 Task: Assign Person0000000140 as Assignee of Child Issue ChildIssue0000000697 of Issue Issue0000000349 in Backlog  in Scrum Project Project0000000070 in Jira. Assign Person0000000140 as Assignee of Child Issue ChildIssue0000000698 of Issue Issue0000000349 in Backlog  in Scrum Project Project0000000070 in Jira. Assign Person0000000140 as Assignee of Child Issue ChildIssue0000000699 of Issue Issue0000000350 in Backlog  in Scrum Project Project0000000070 in Jira. Assign Person0000000140 as Assignee of Child Issue ChildIssue0000000700 of Issue Issue0000000350 in Backlog  in Scrum Project Project0000000070 in Jira. Assign Issue Issue0000000341 to Sprint Sprint0000000205 in Scrum Project Project0000000069 in Jira
Action: Mouse moved to (1161, 409)
Screenshot: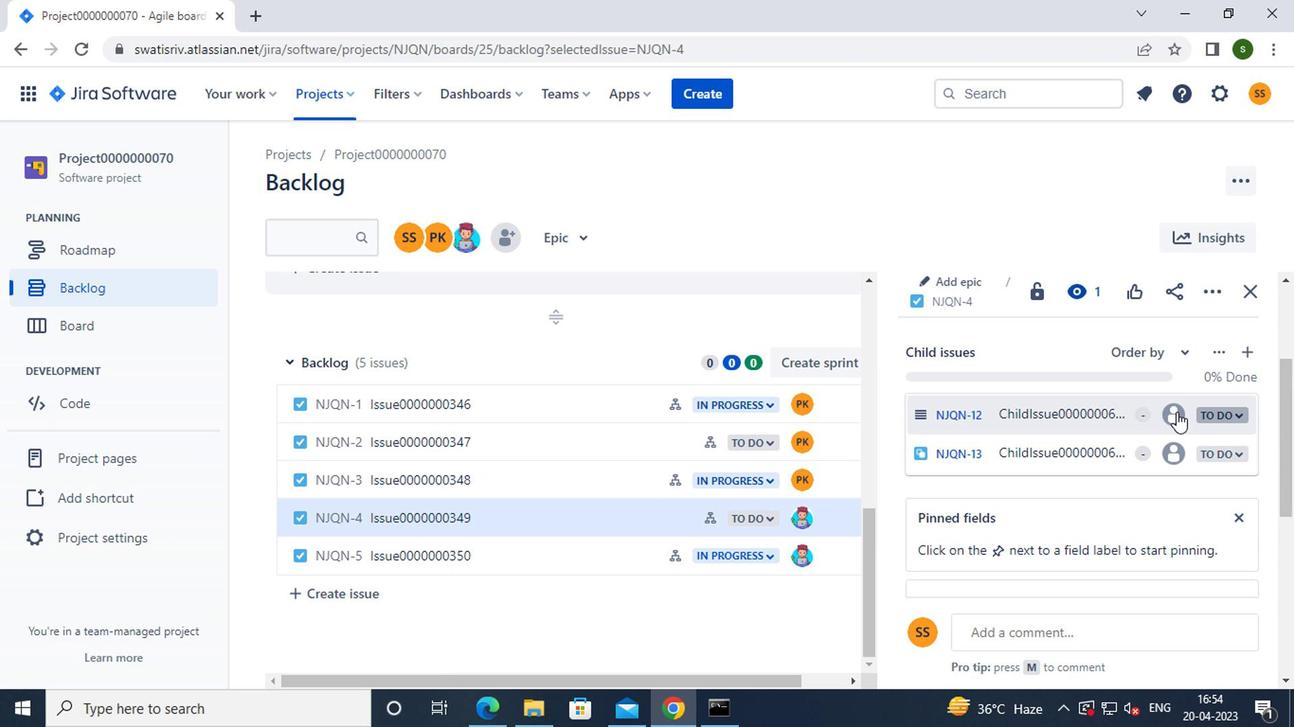 
Action: Mouse pressed left at (1161, 409)
Screenshot: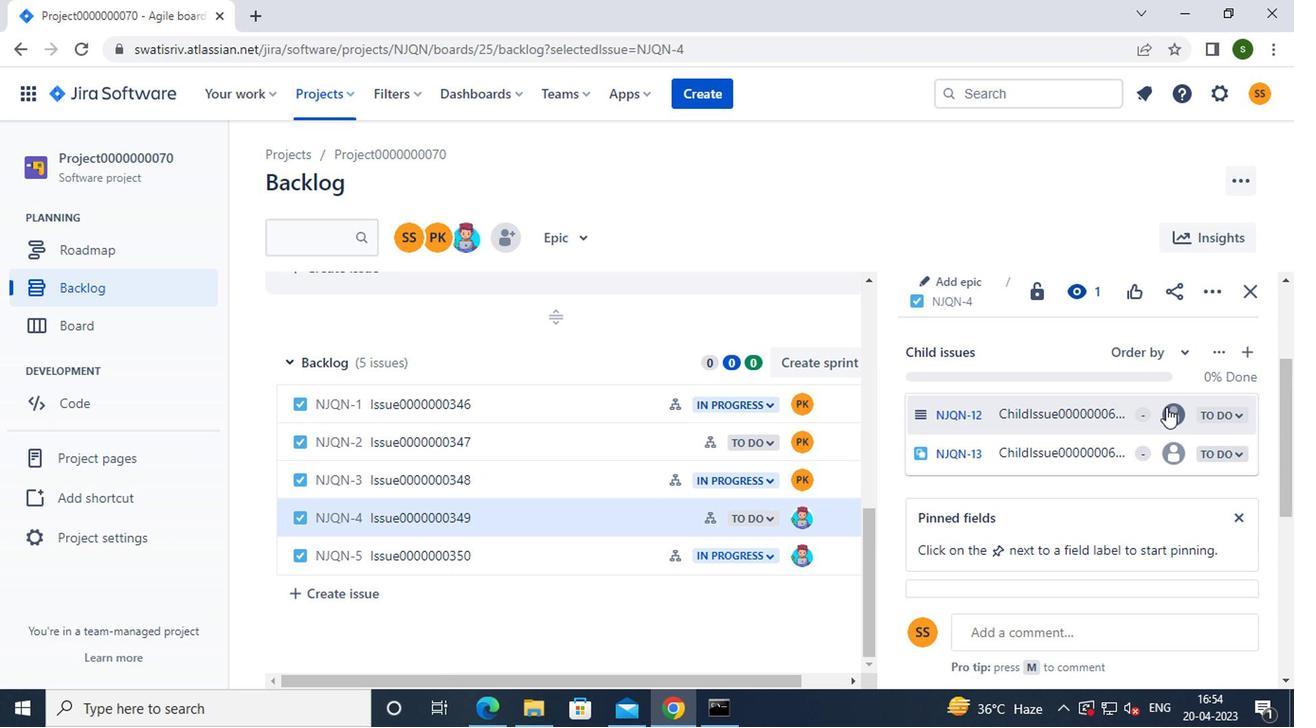 
Action: Mouse moved to (1105, 425)
Screenshot: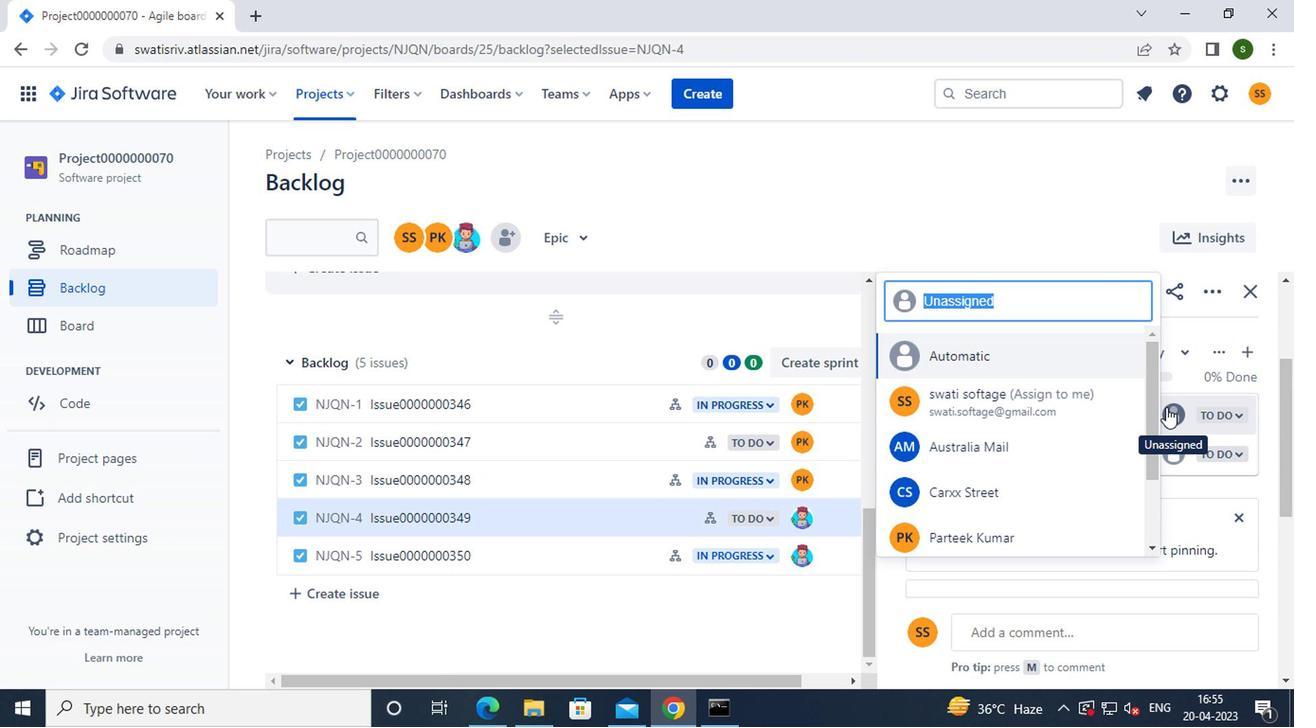 
Action: Mouse scrolled (1105, 425) with delta (0, 0)
Screenshot: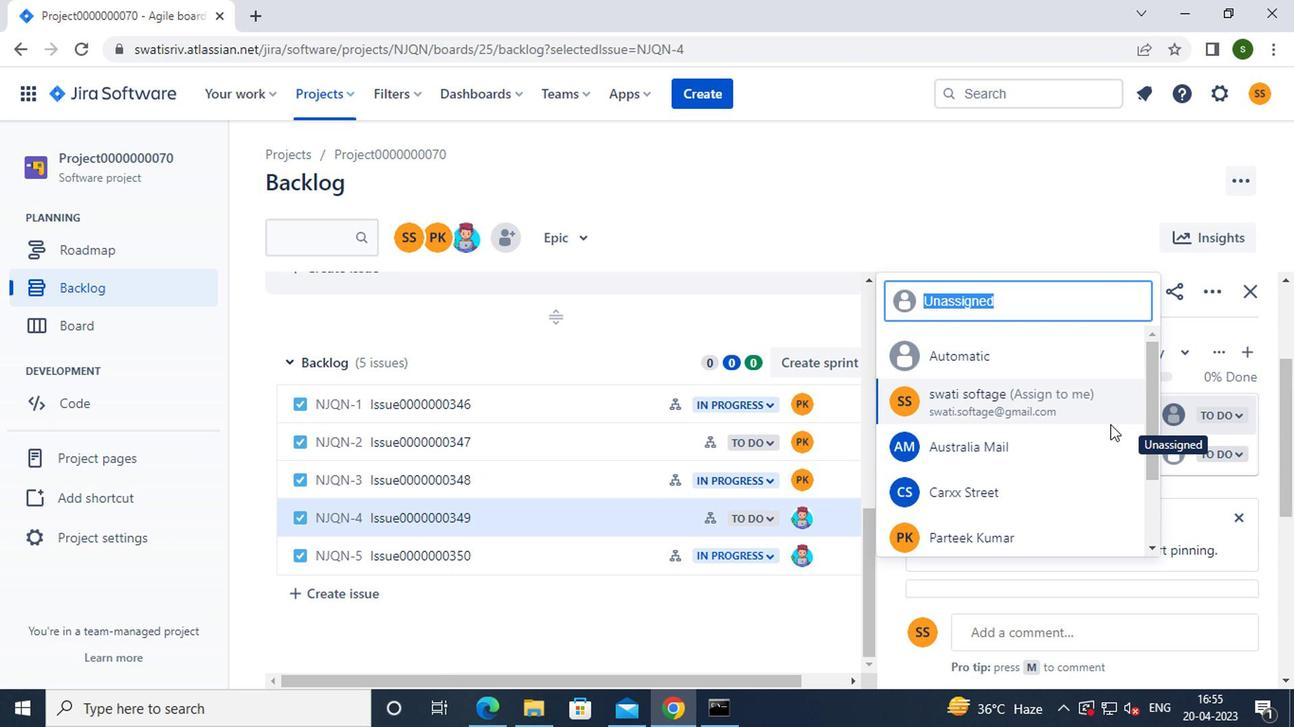 
Action: Mouse scrolled (1105, 425) with delta (0, 0)
Screenshot: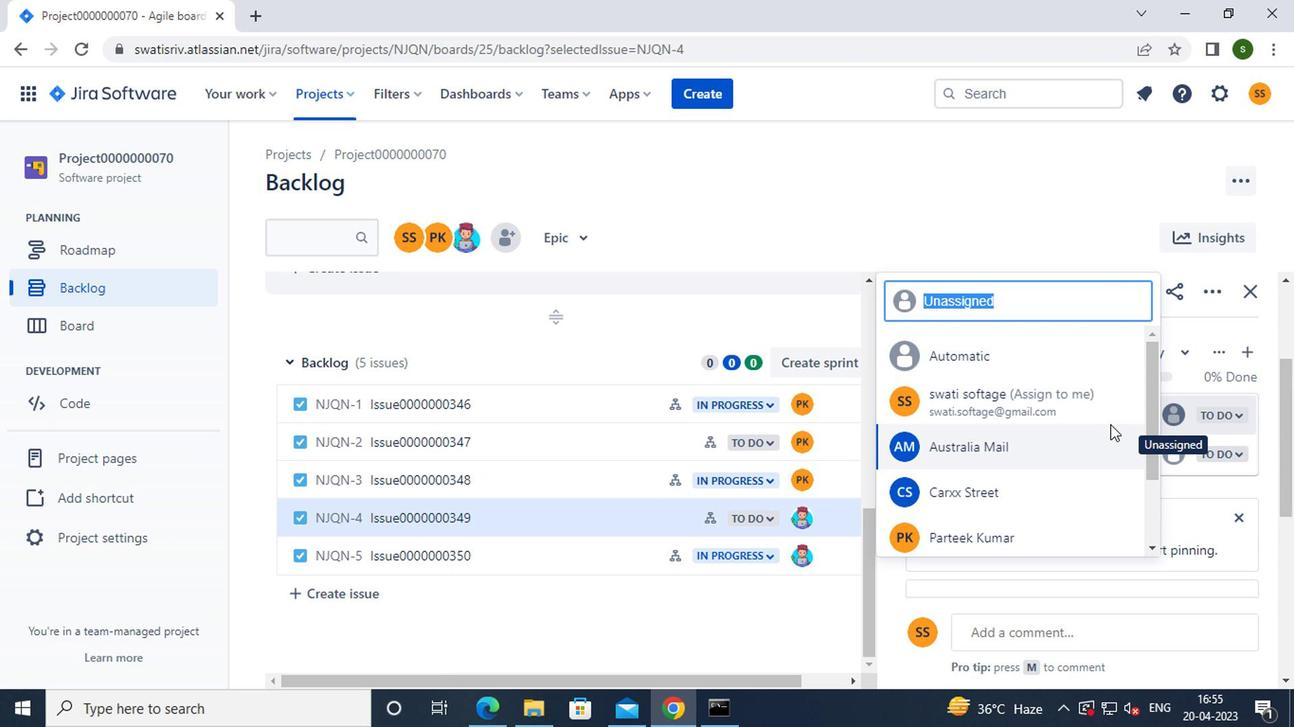 
Action: Mouse moved to (1027, 525)
Screenshot: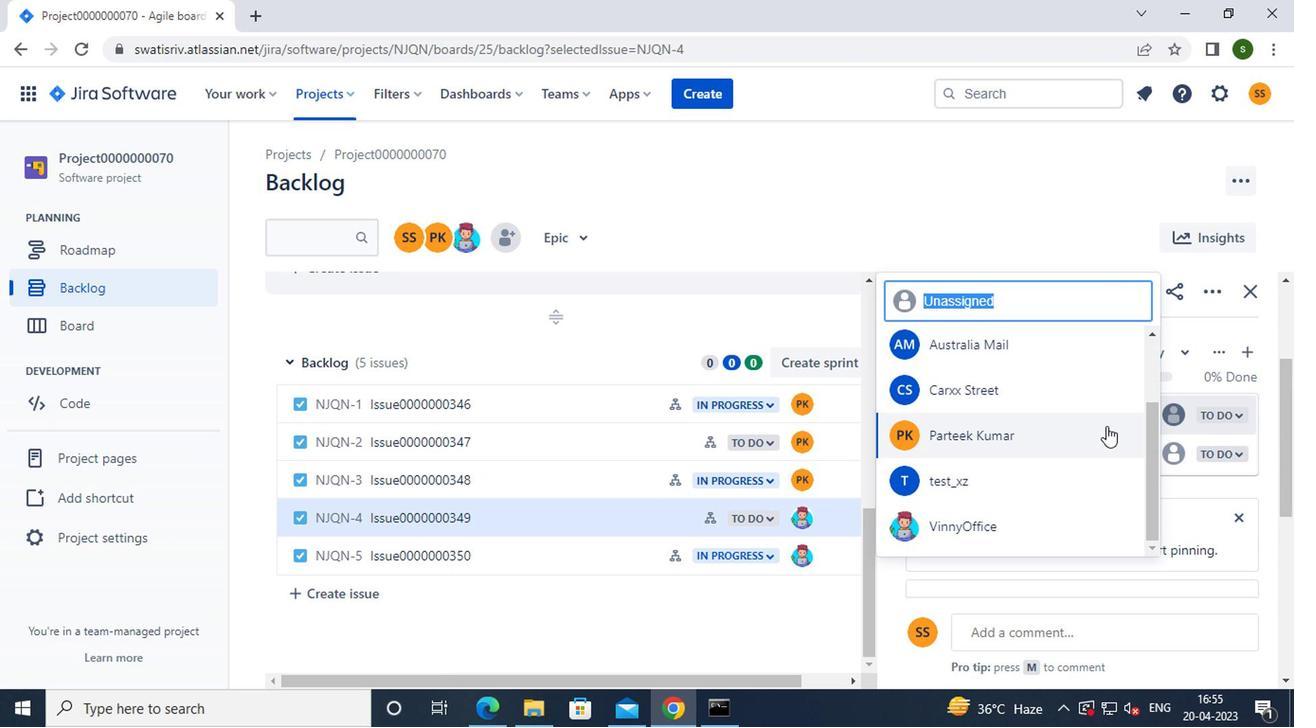 
Action: Mouse pressed left at (1027, 525)
Screenshot: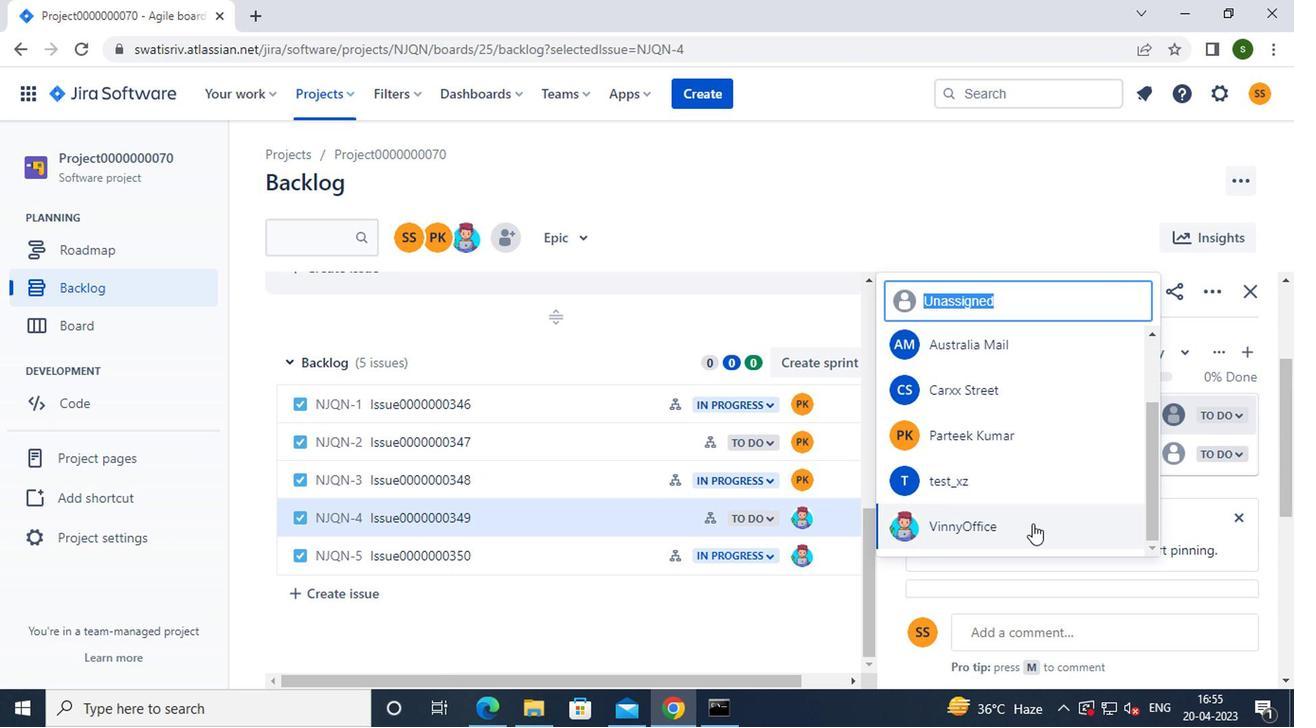 
Action: Mouse moved to (1170, 454)
Screenshot: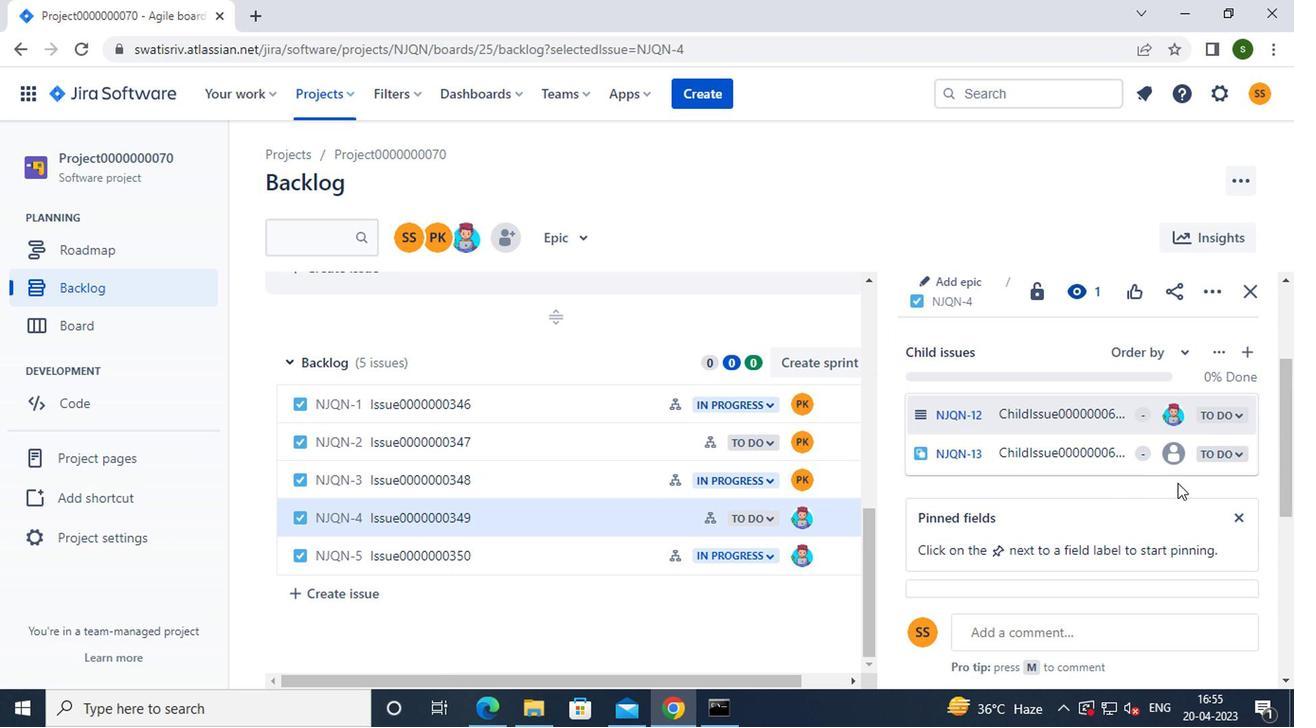 
Action: Mouse pressed left at (1170, 454)
Screenshot: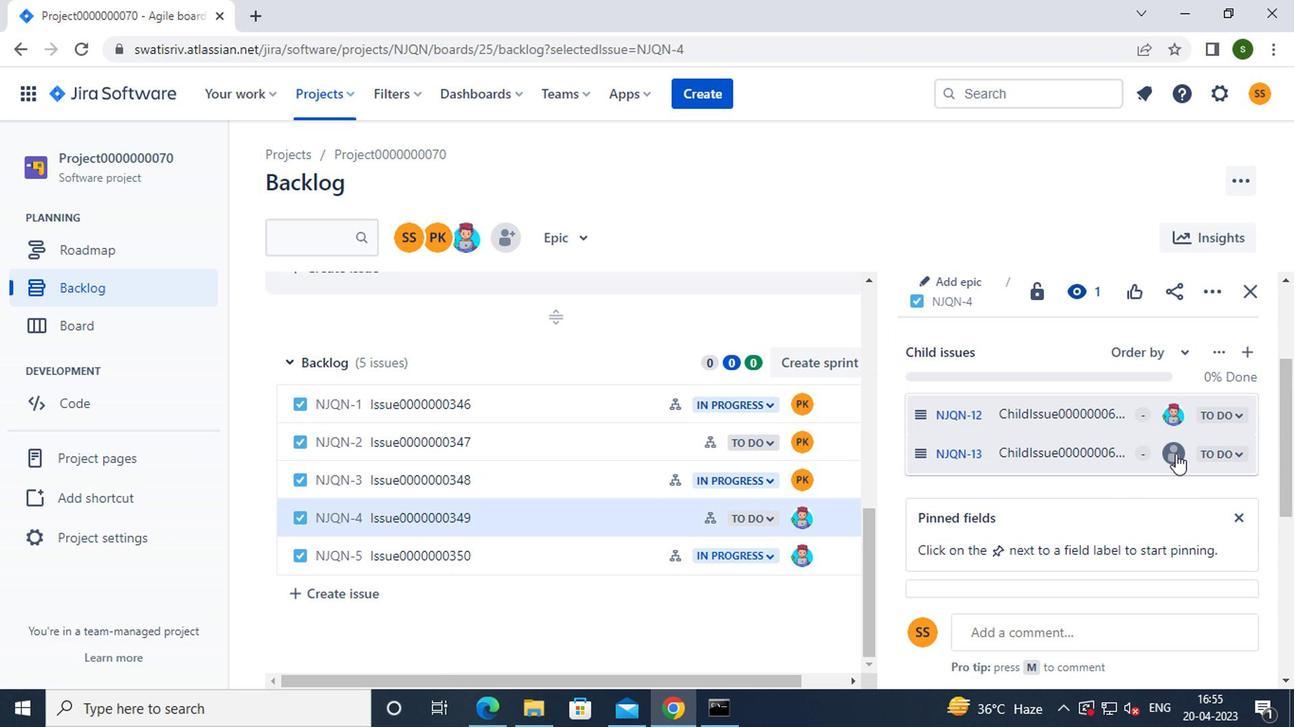 
Action: Mouse moved to (1105, 473)
Screenshot: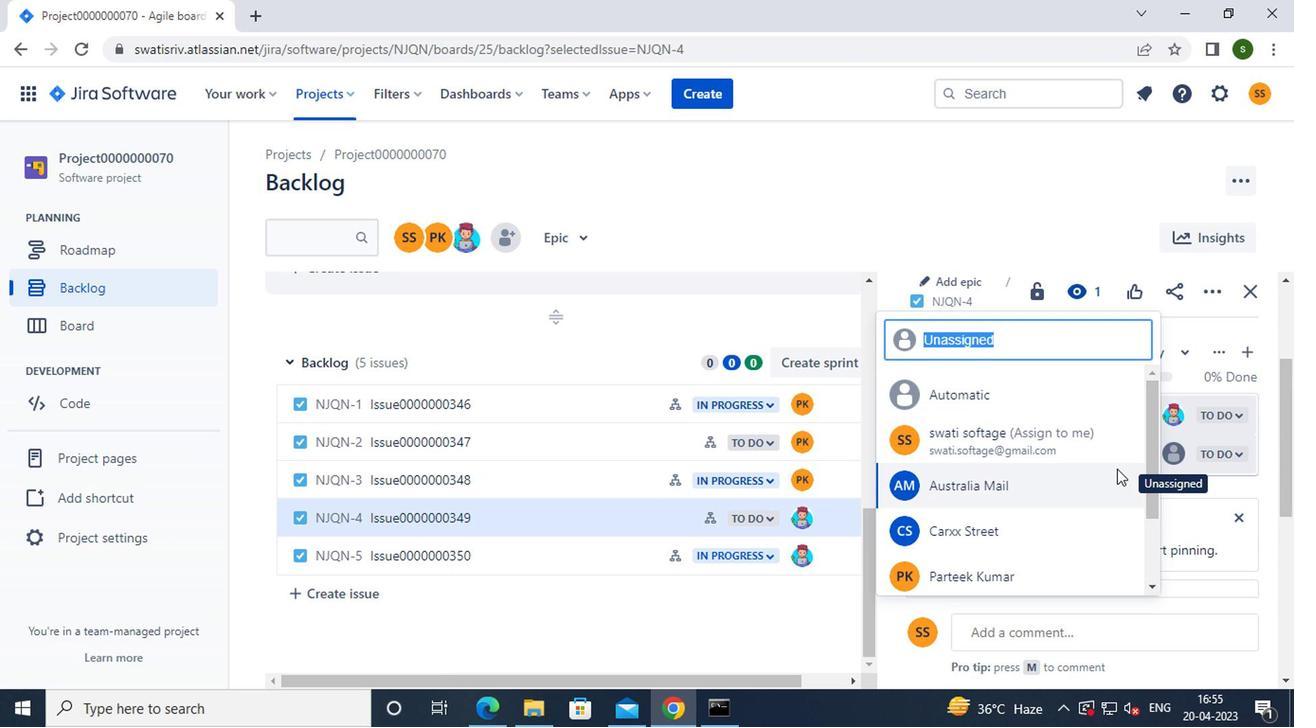 
Action: Mouse scrolled (1105, 472) with delta (0, 0)
Screenshot: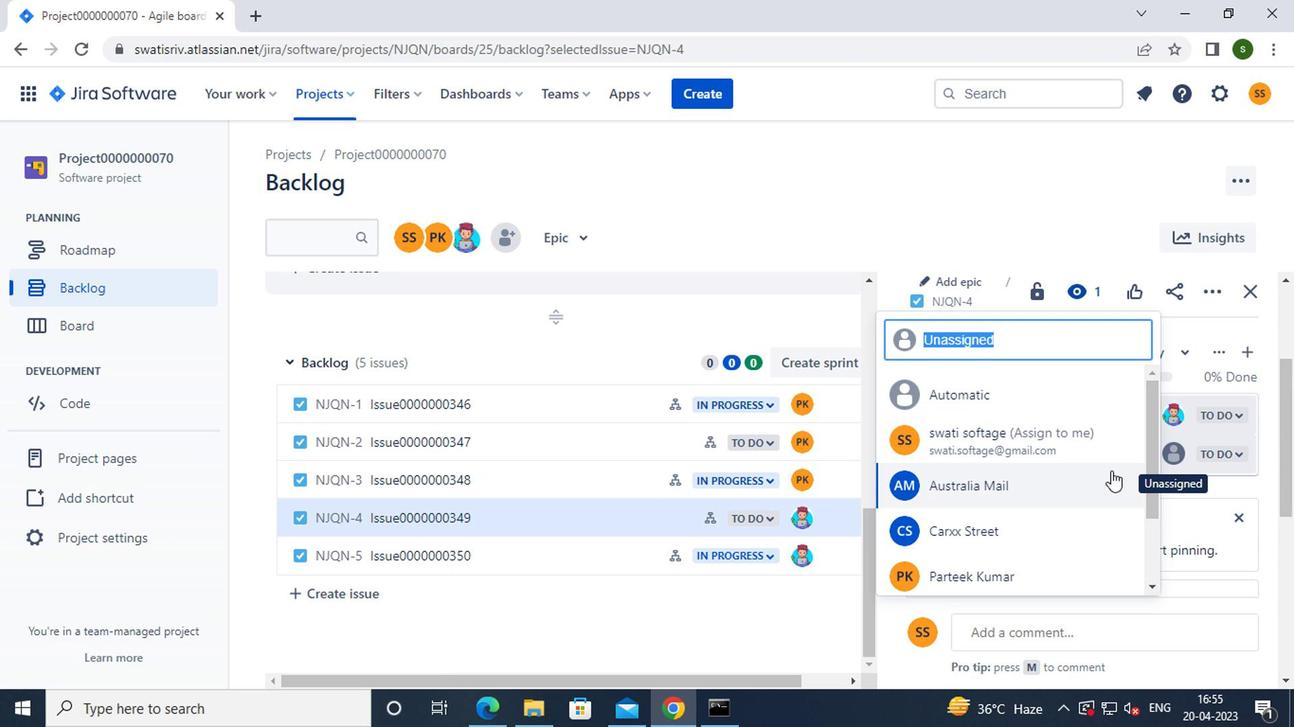 
Action: Mouse moved to (1105, 473)
Screenshot: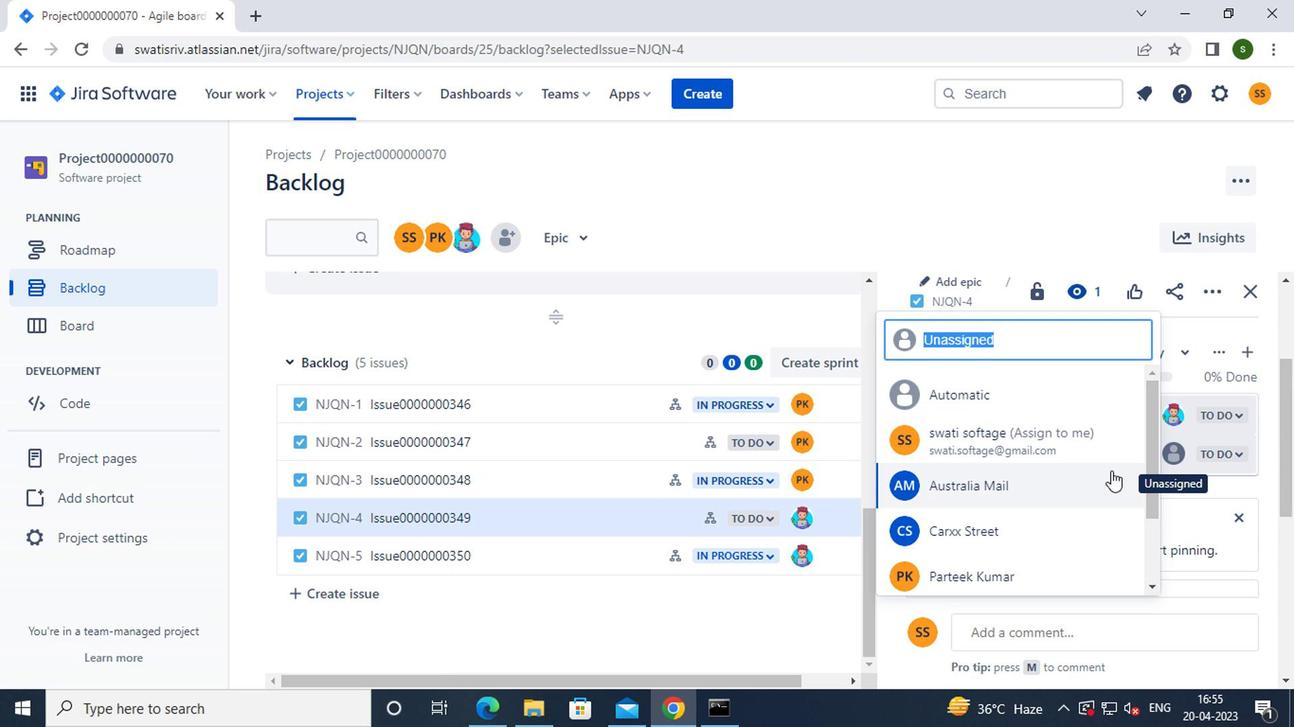 
Action: Mouse scrolled (1105, 473) with delta (0, 0)
Screenshot: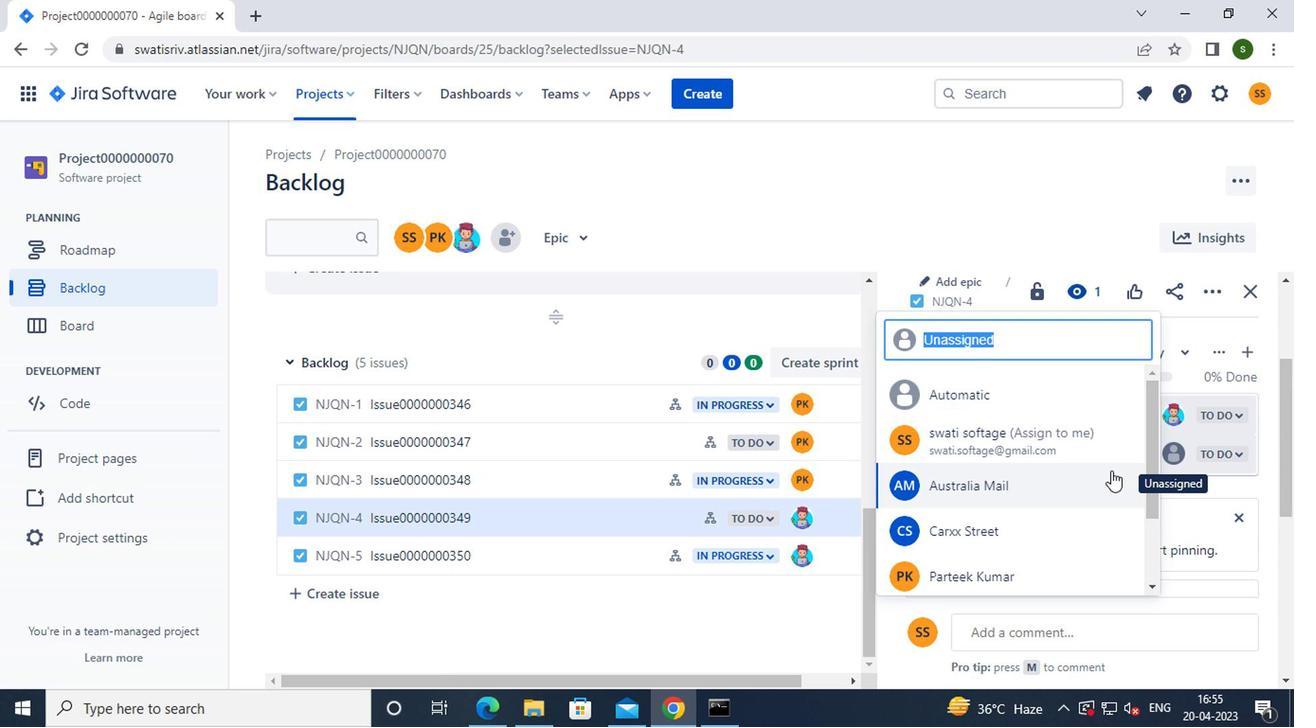 
Action: Mouse moved to (1023, 572)
Screenshot: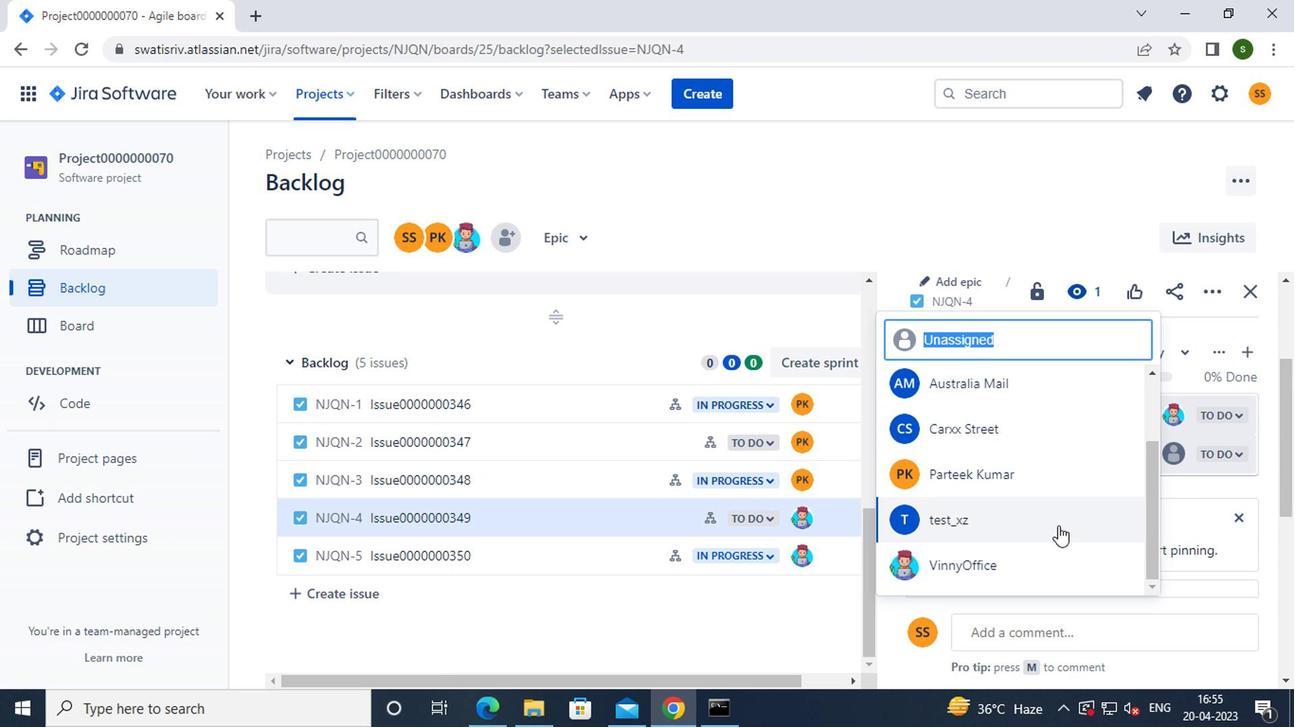 
Action: Mouse pressed left at (1023, 572)
Screenshot: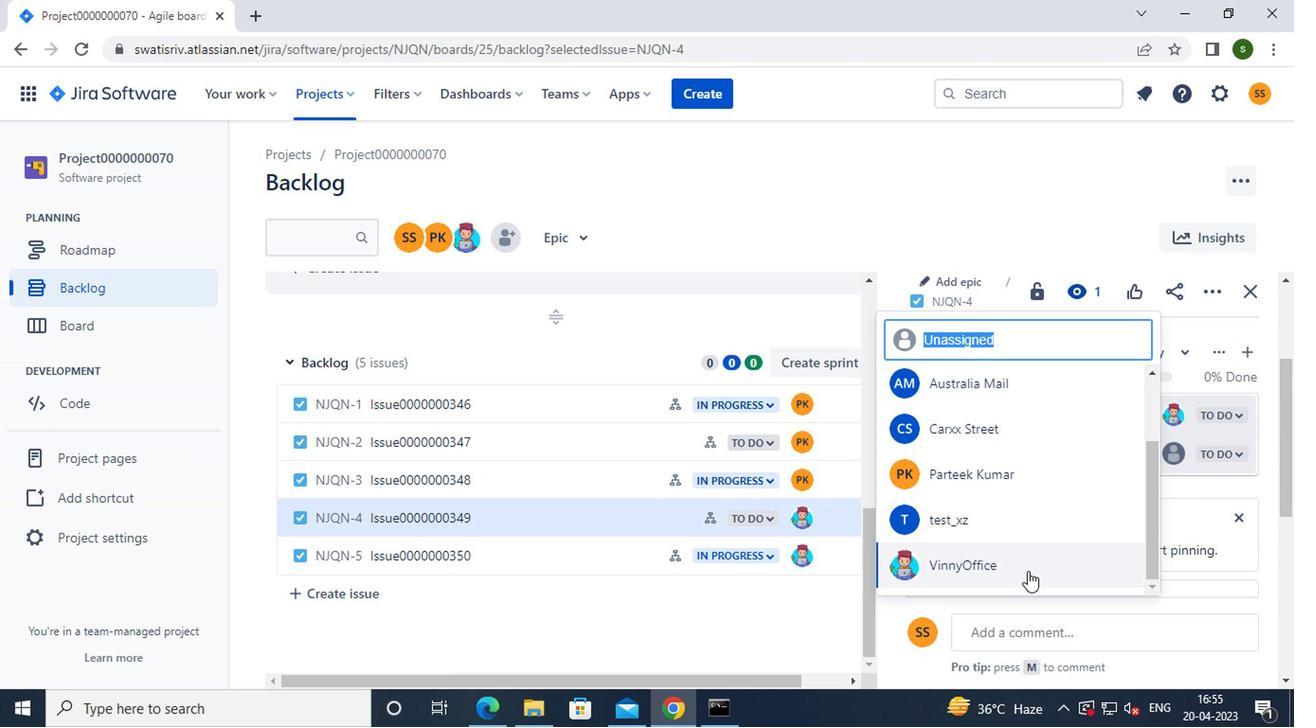 
Action: Mouse moved to (591, 546)
Screenshot: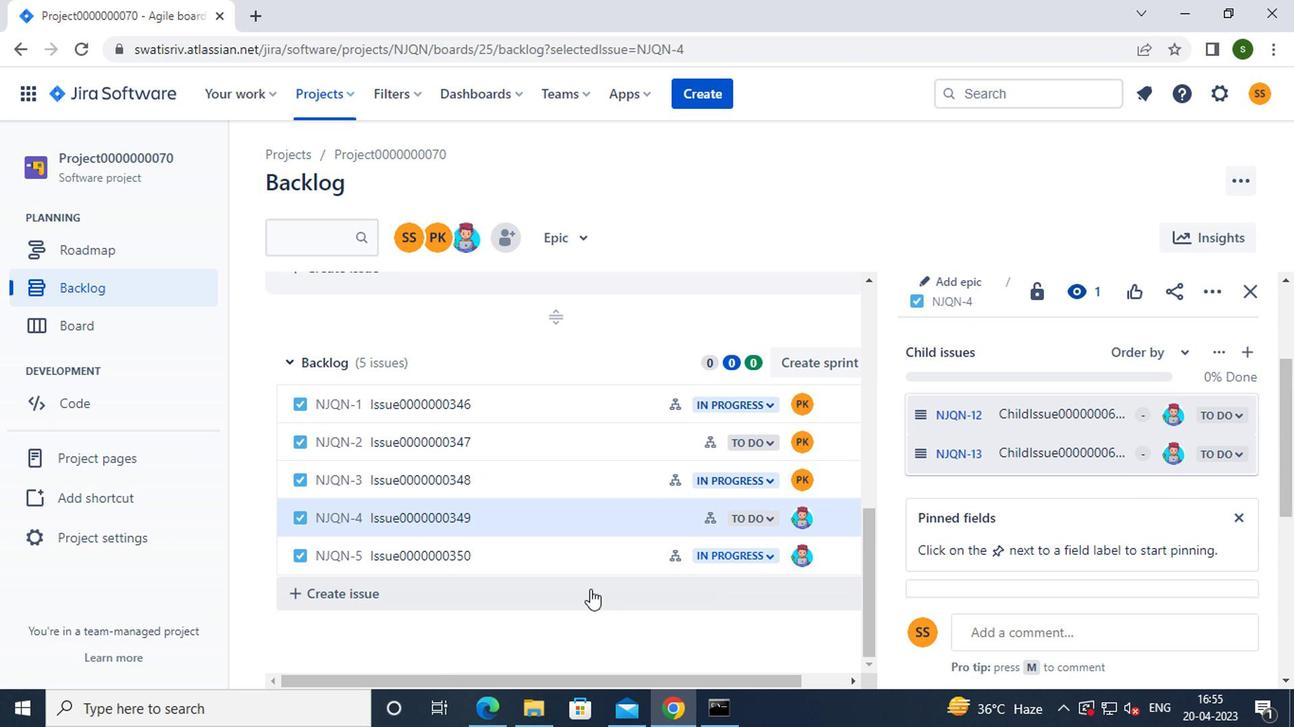 
Action: Mouse pressed left at (591, 546)
Screenshot: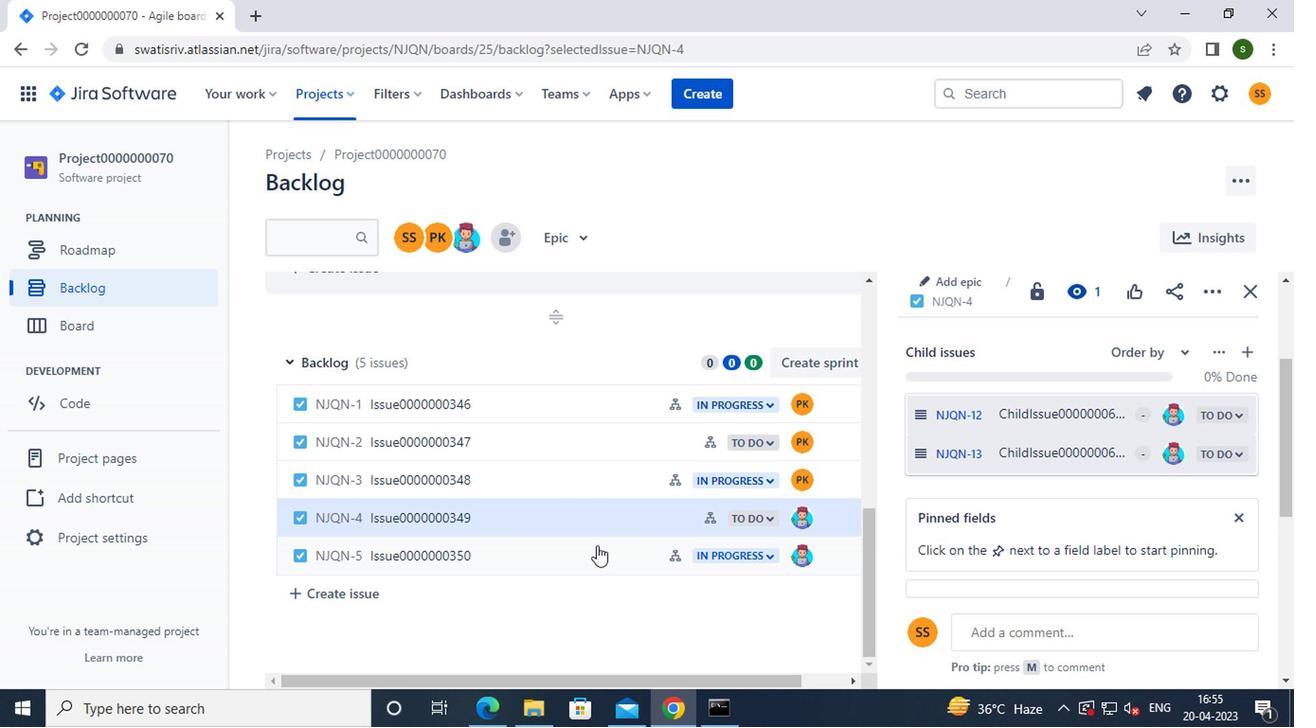 
Action: Mouse moved to (1036, 485)
Screenshot: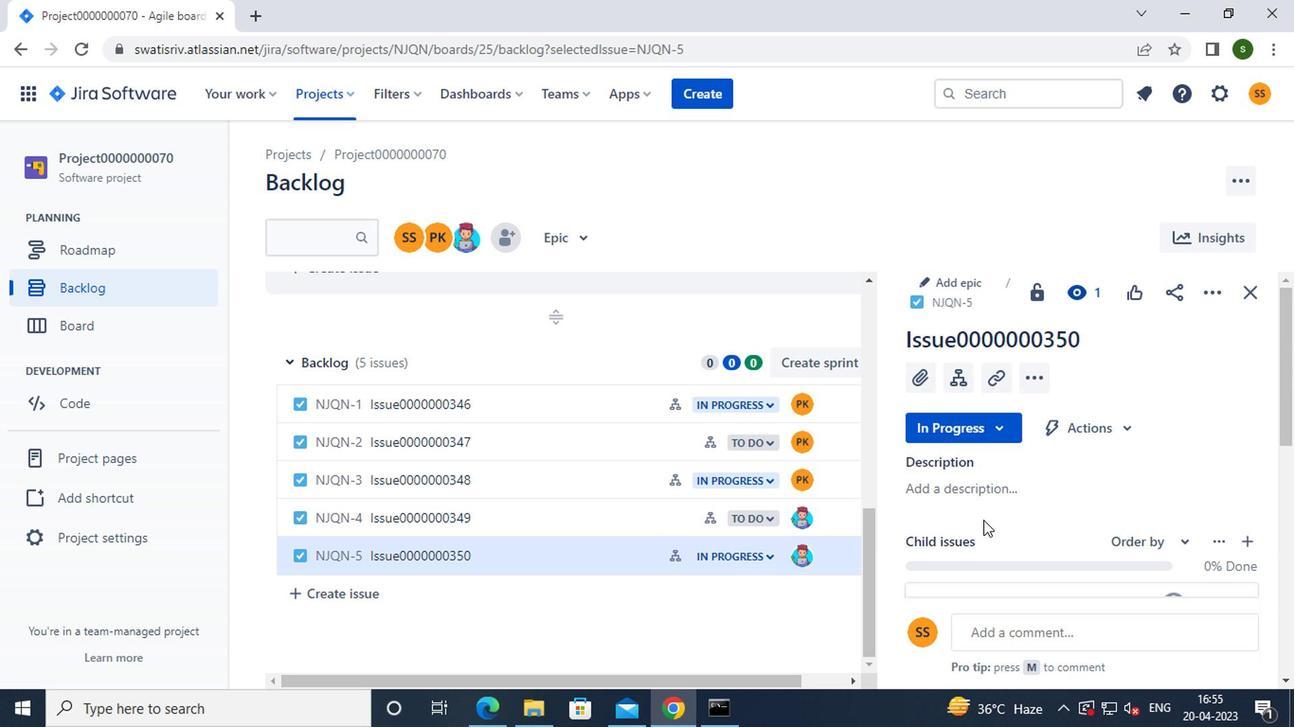 
Action: Mouse scrolled (1036, 484) with delta (0, 0)
Screenshot: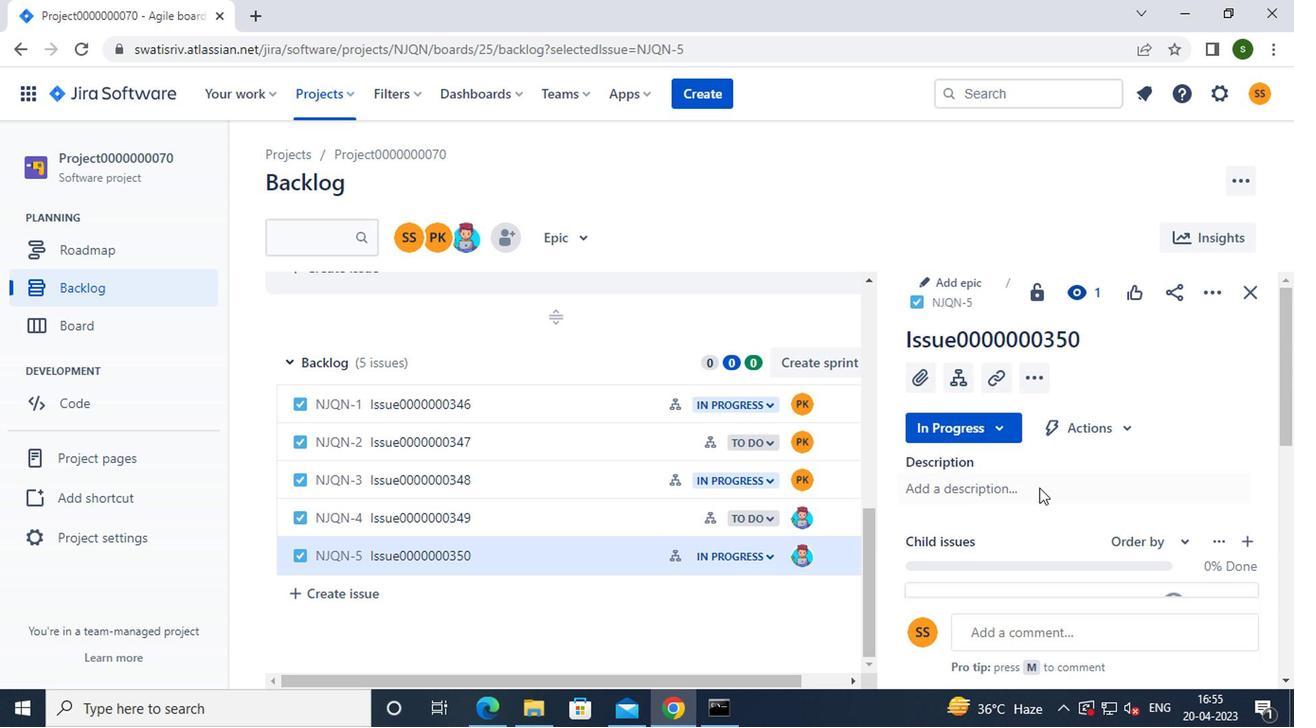 
Action: Mouse scrolled (1036, 484) with delta (0, 0)
Screenshot: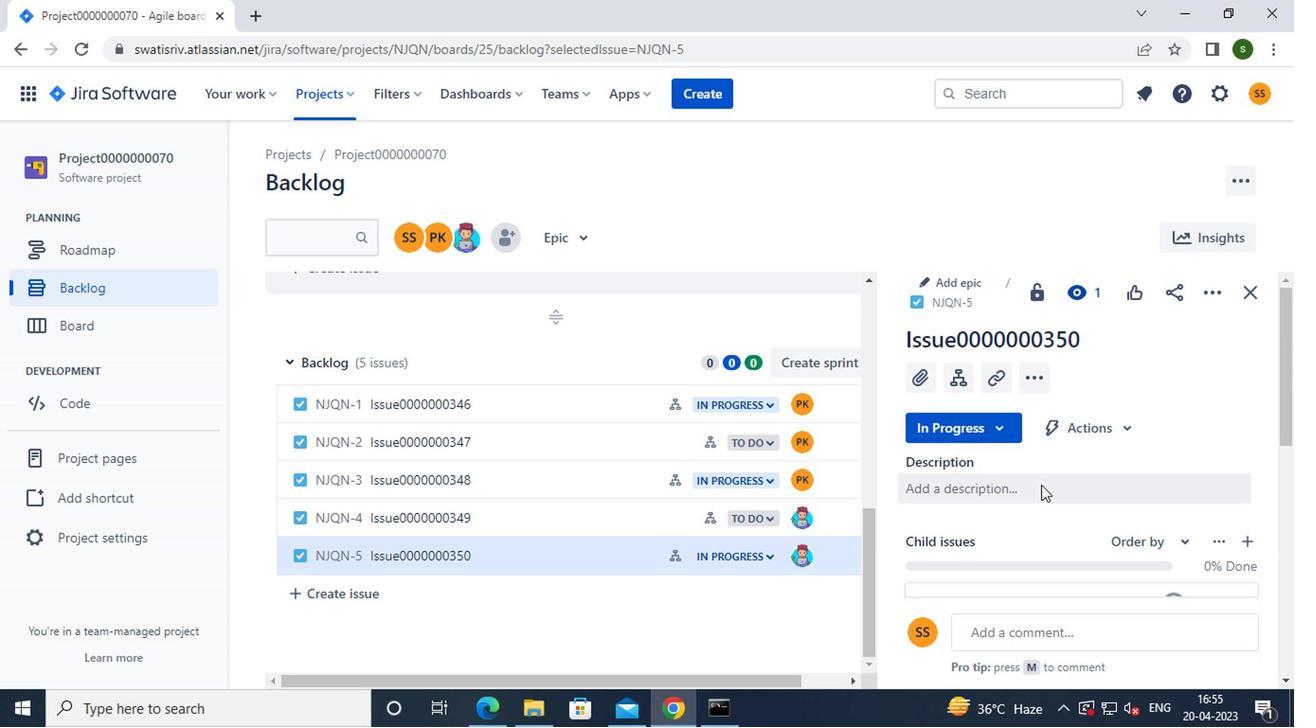 
Action: Mouse scrolled (1036, 484) with delta (0, 0)
Screenshot: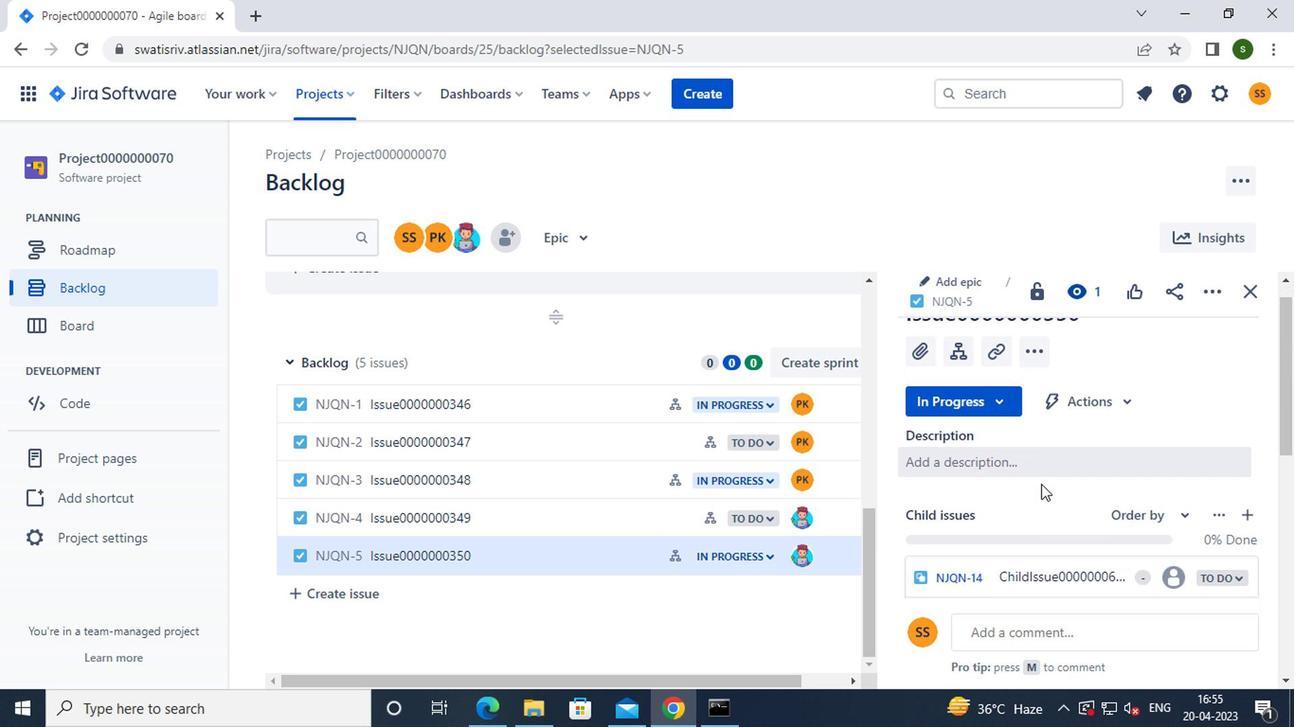 
Action: Mouse moved to (1164, 322)
Screenshot: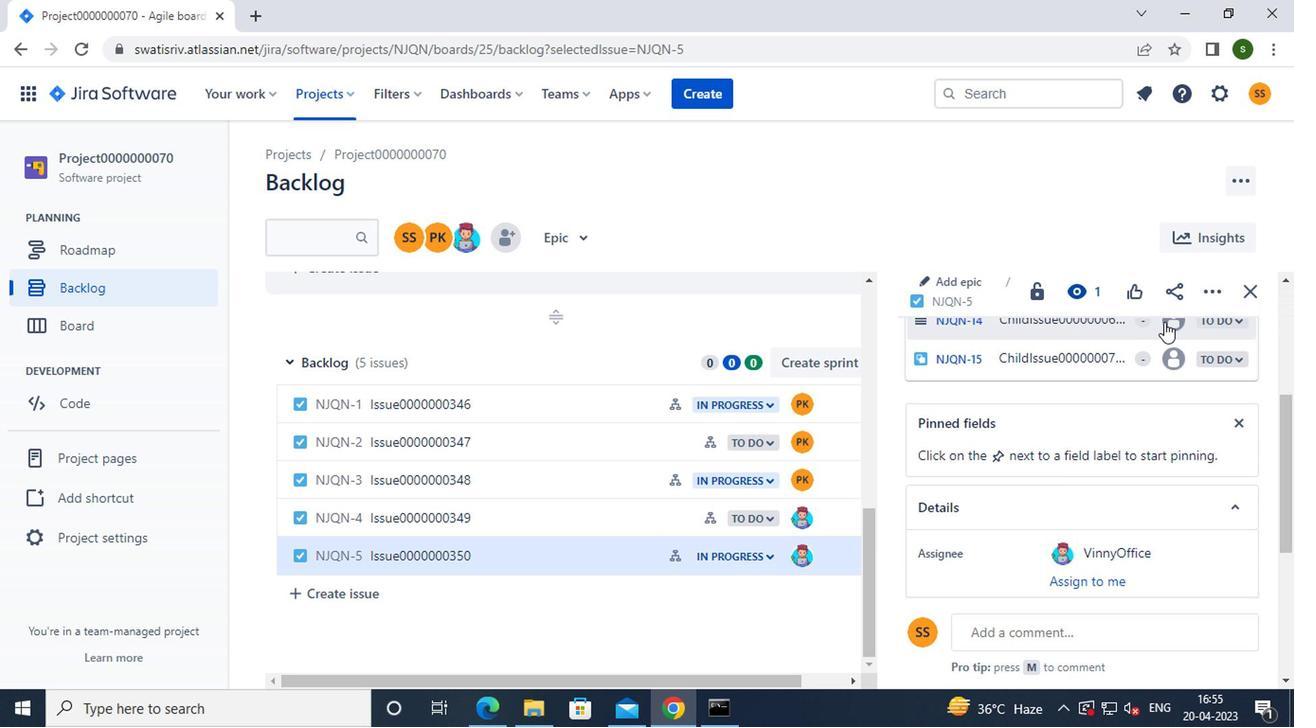 
Action: Mouse pressed left at (1164, 322)
Screenshot: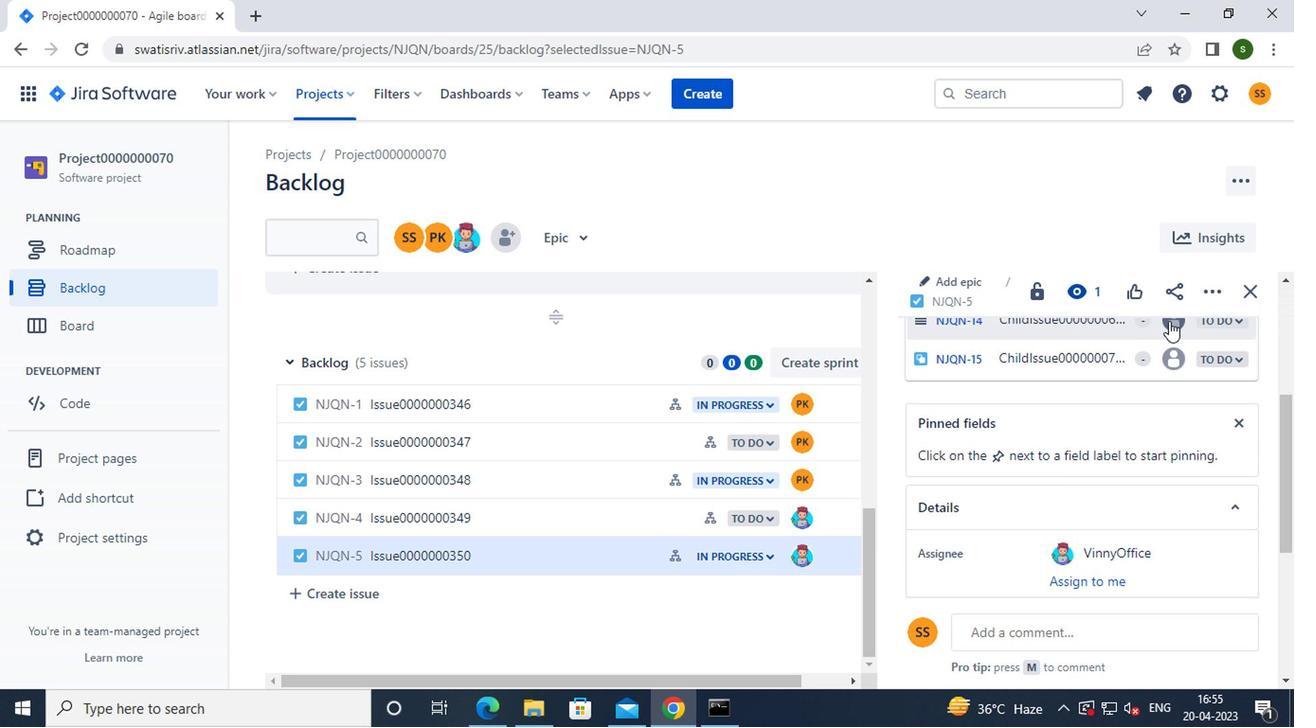 
Action: Mouse moved to (932, 442)
Screenshot: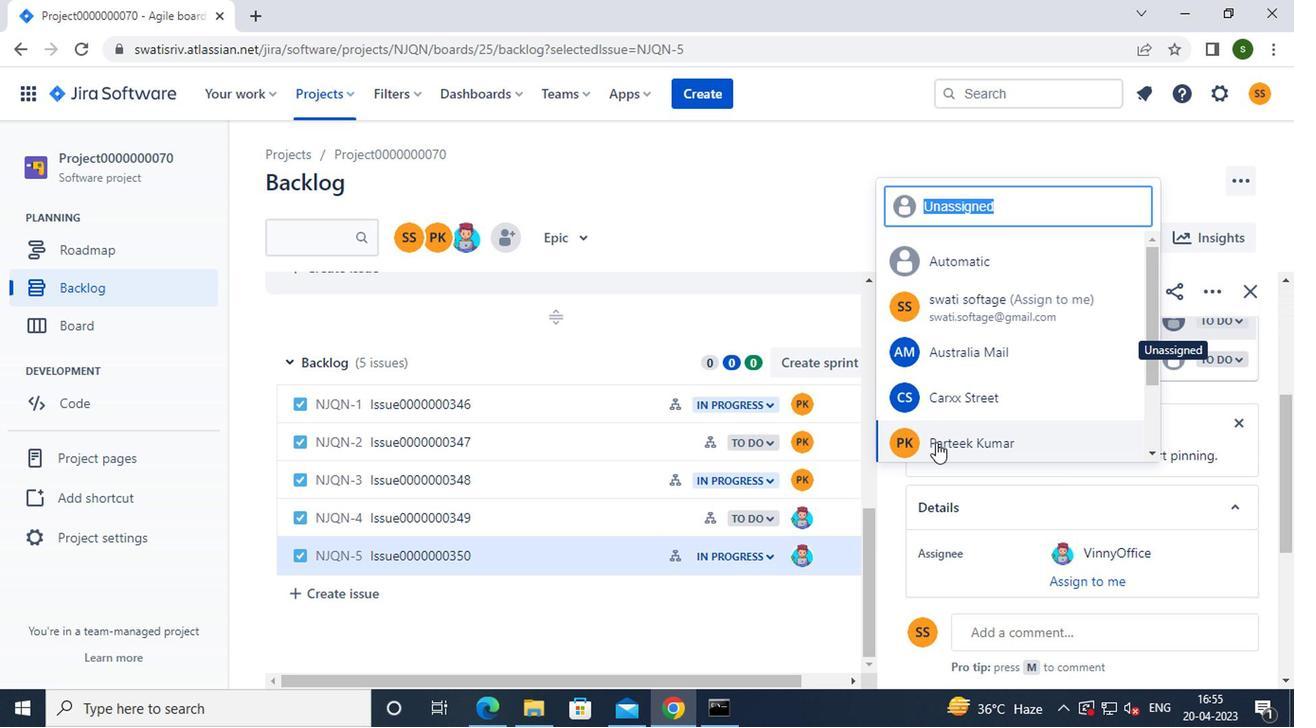 
Action: Mouse scrolled (932, 442) with delta (0, 0)
Screenshot: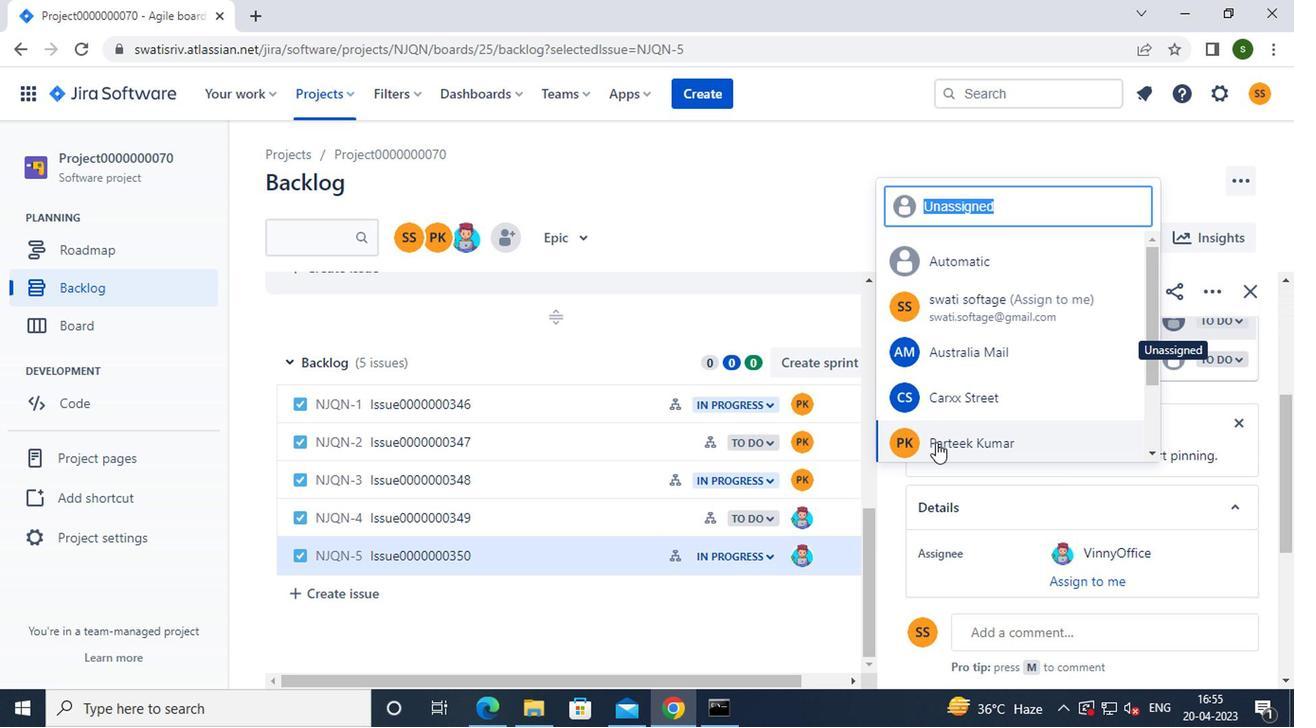 
Action: Mouse moved to (936, 442)
Screenshot: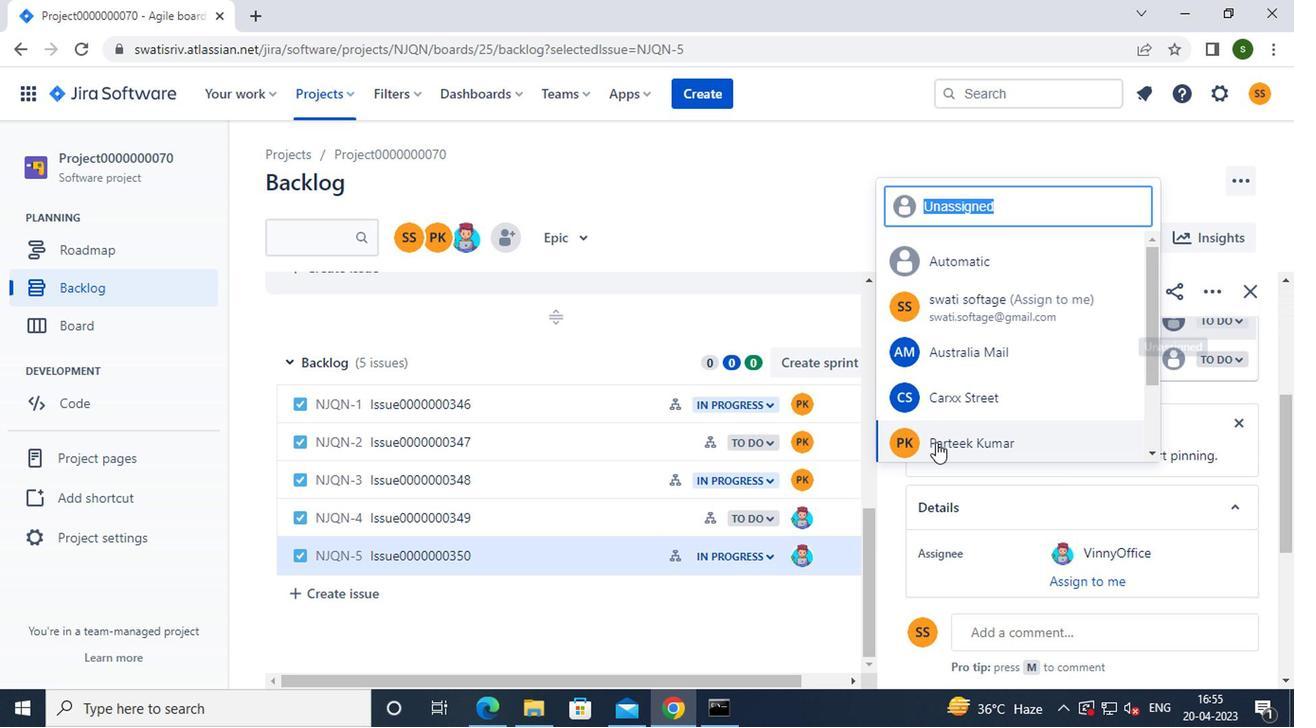 
Action: Mouse scrolled (936, 440) with delta (0, -1)
Screenshot: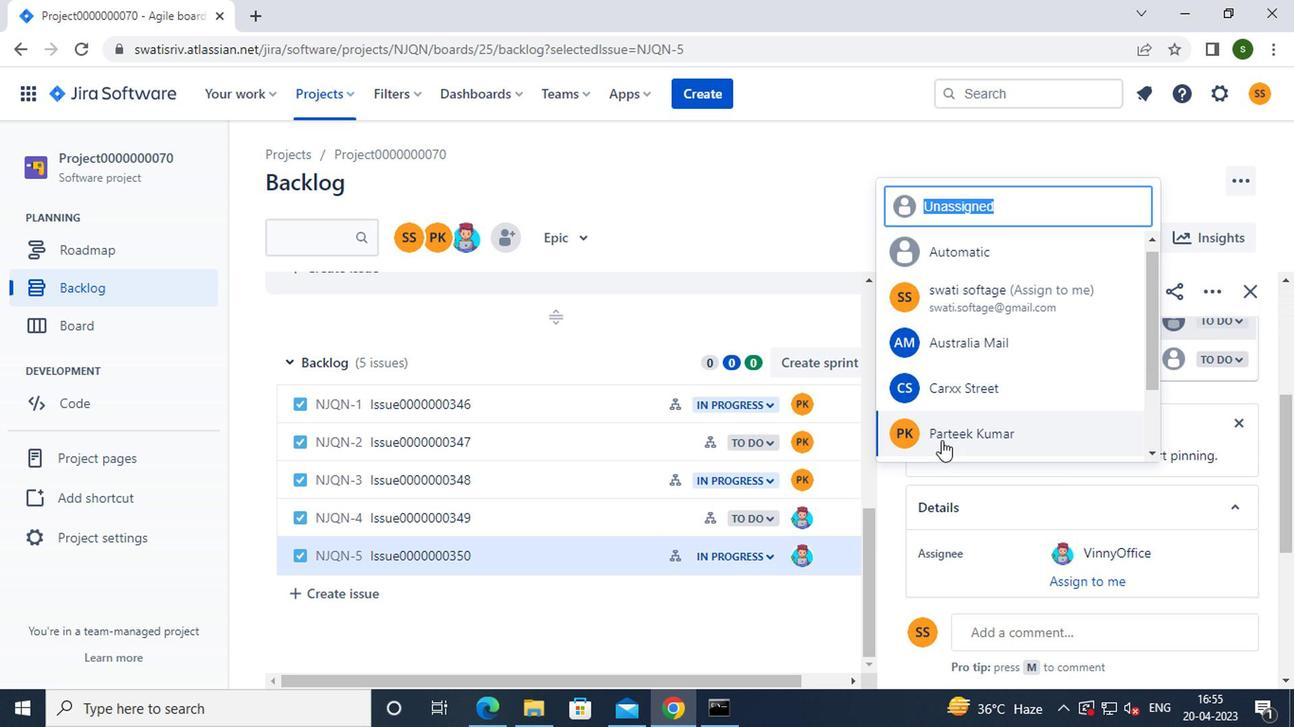 
Action: Mouse moved to (944, 436)
Screenshot: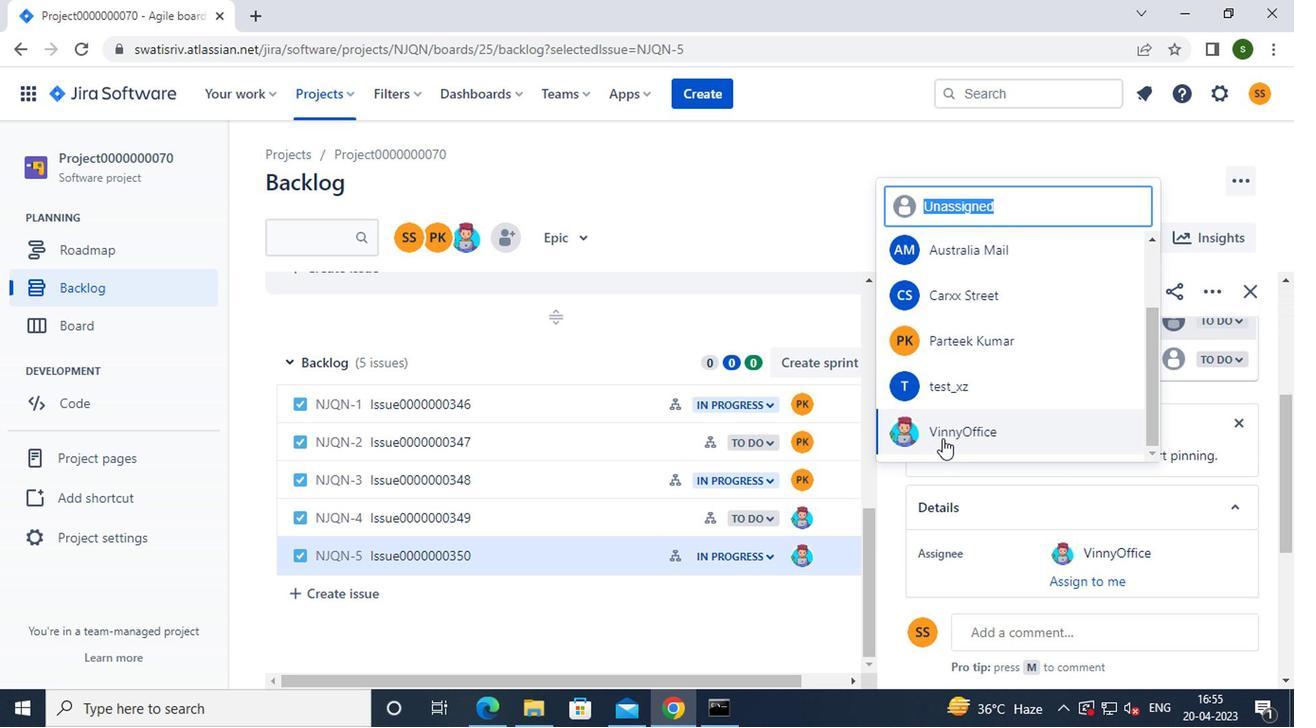 
Action: Mouse pressed left at (944, 436)
Screenshot: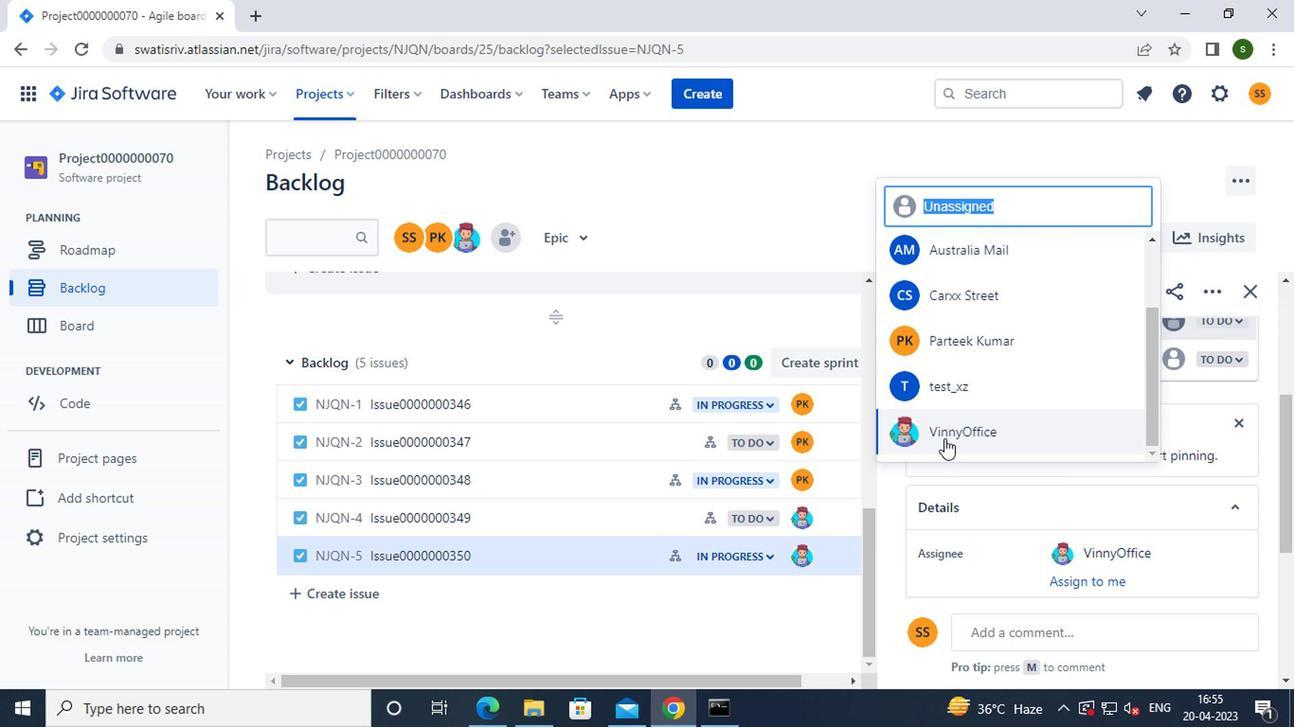 
Action: Mouse moved to (1164, 364)
Screenshot: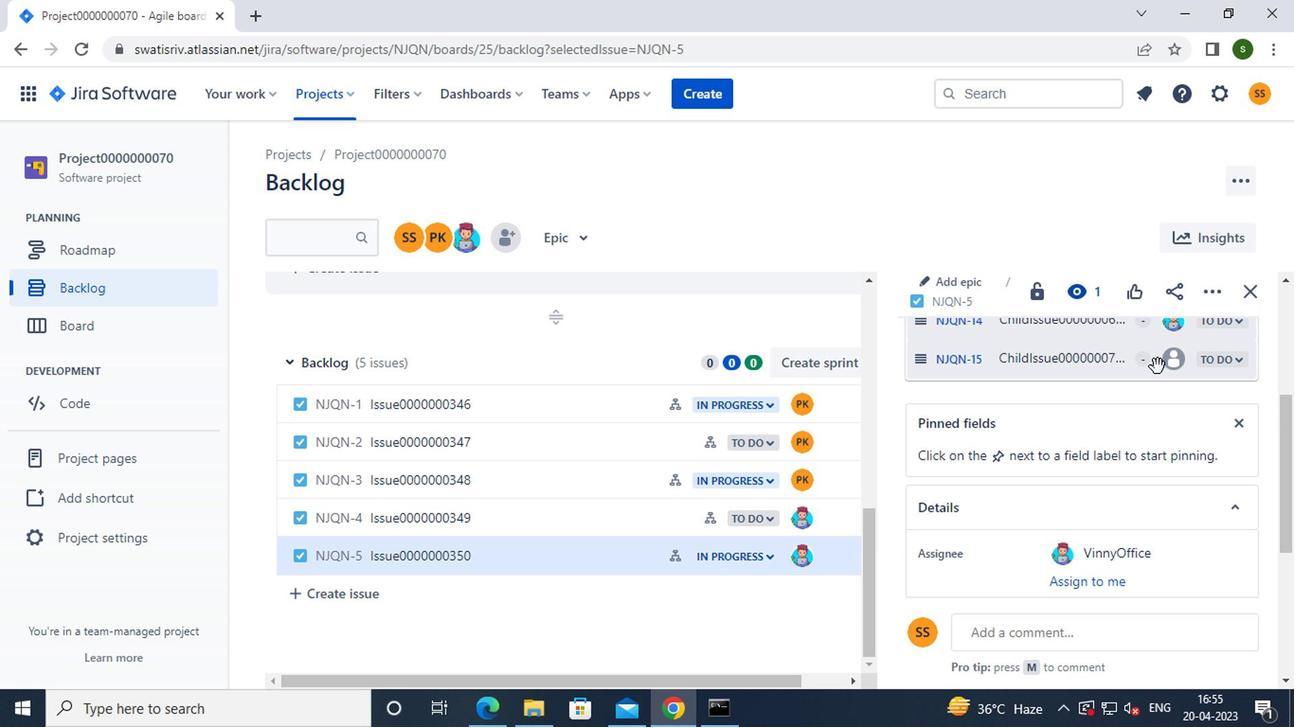
Action: Mouse pressed left at (1164, 364)
Screenshot: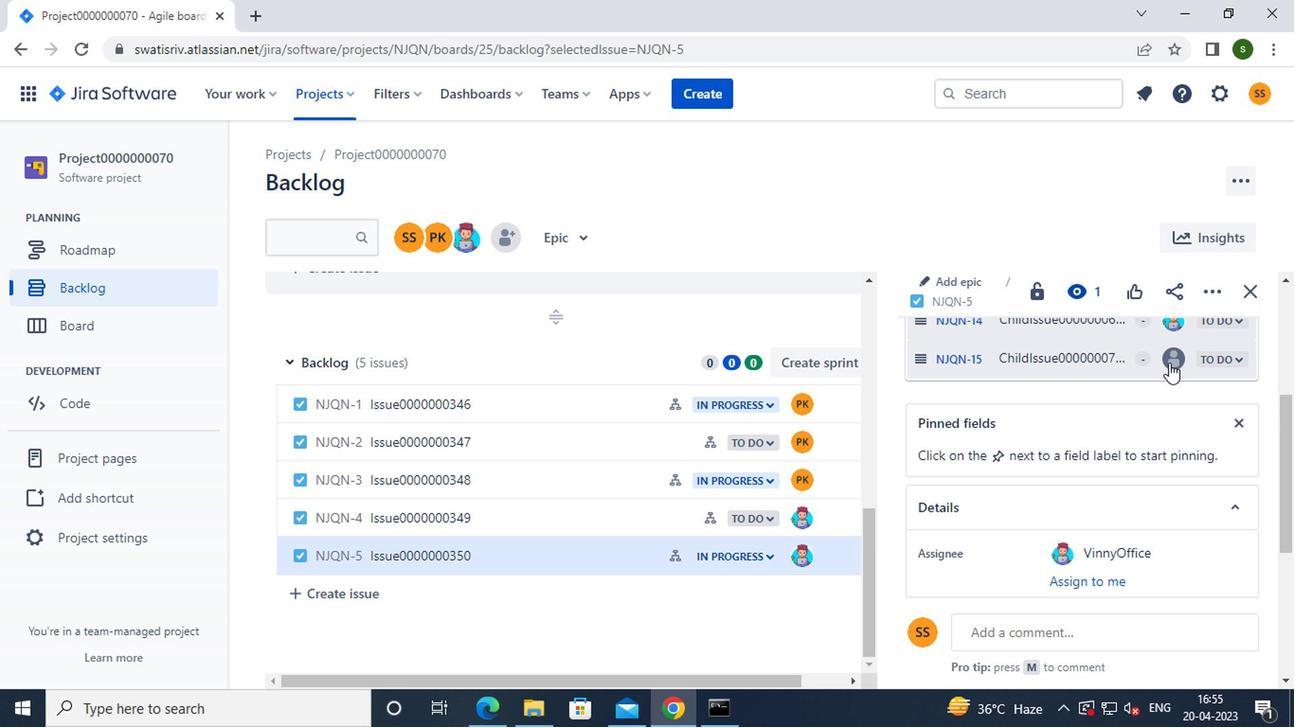 
Action: Mouse moved to (990, 451)
Screenshot: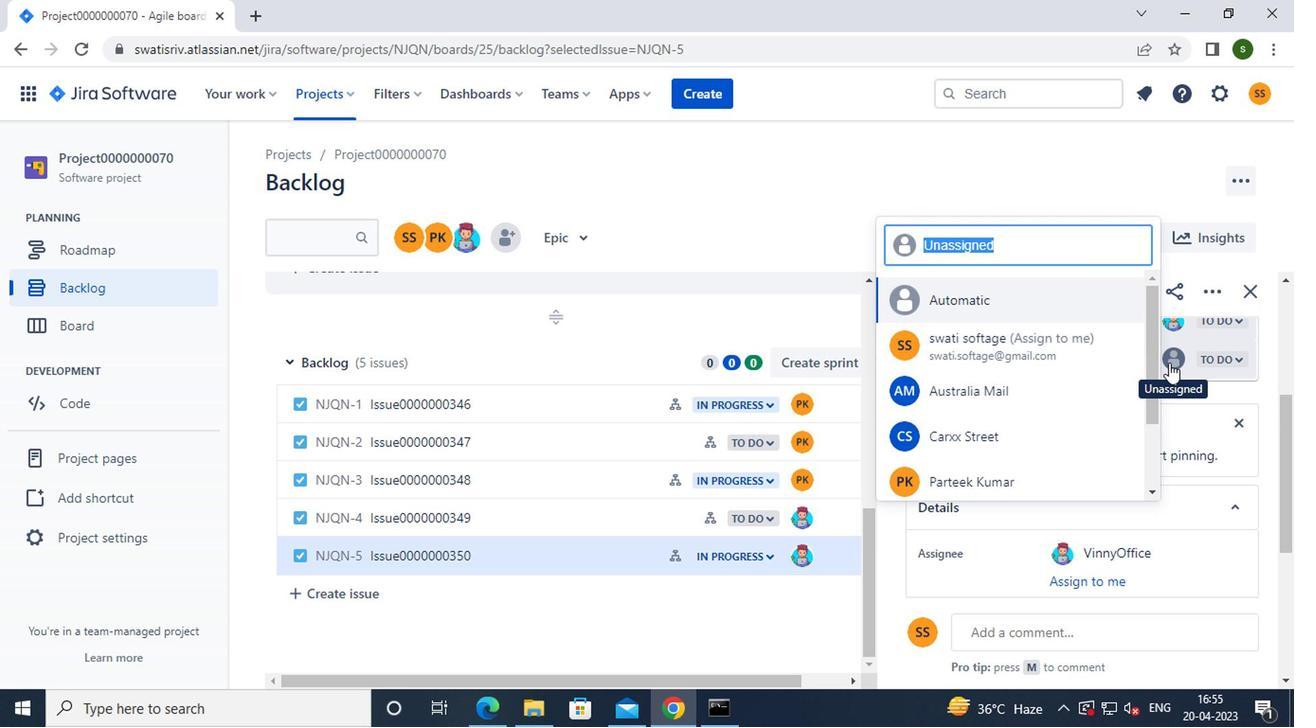 
Action: Mouse scrolled (990, 450) with delta (0, -1)
Screenshot: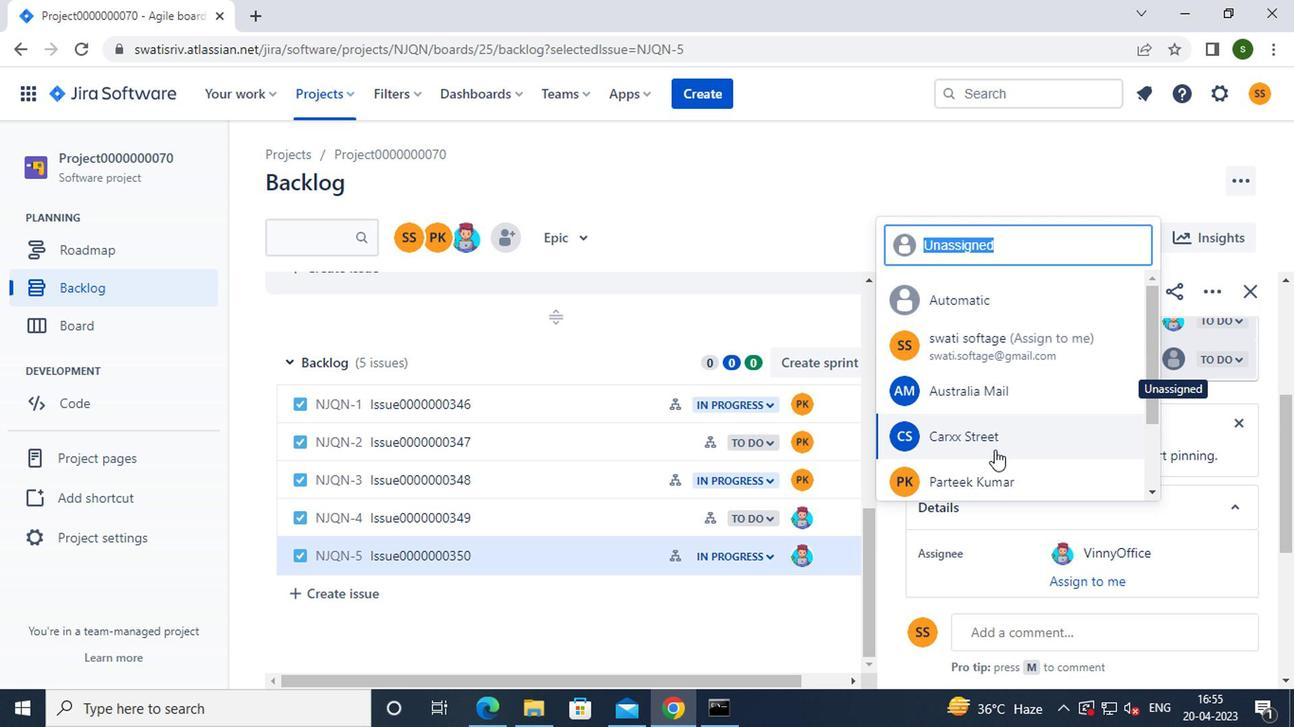 
Action: Mouse scrolled (990, 450) with delta (0, -1)
Screenshot: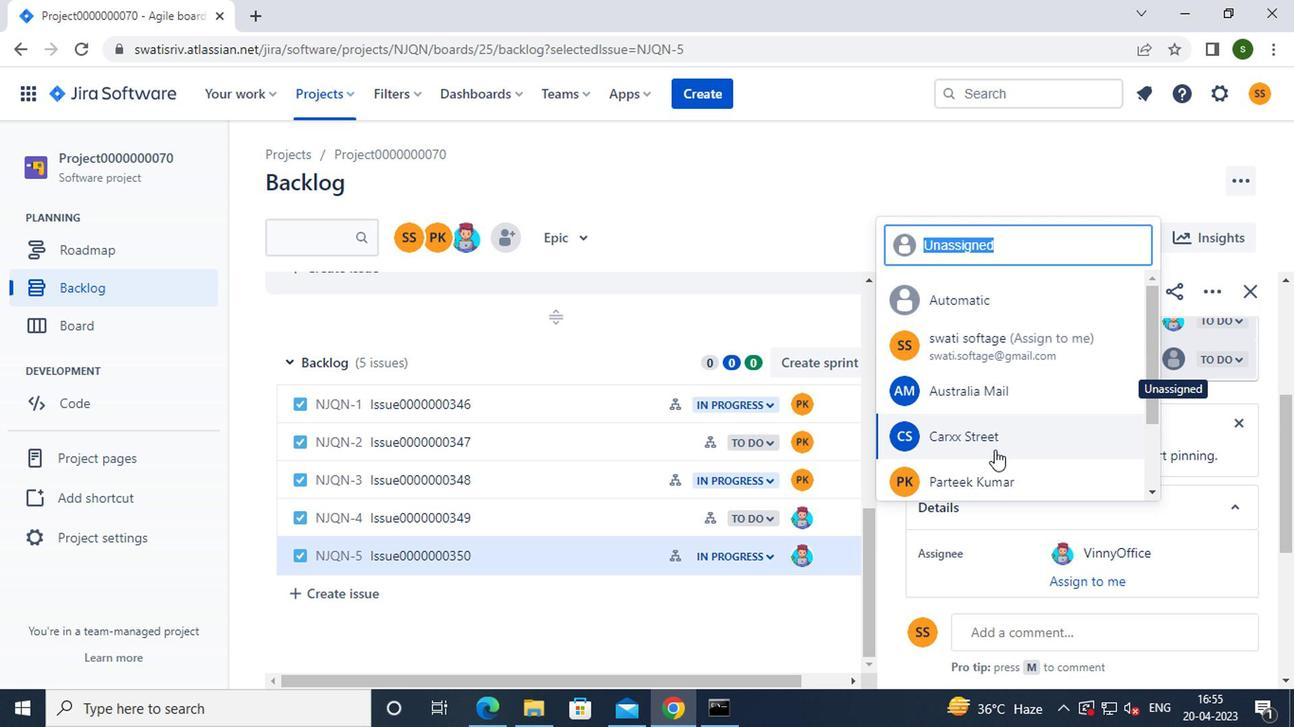 
Action: Mouse moved to (982, 472)
Screenshot: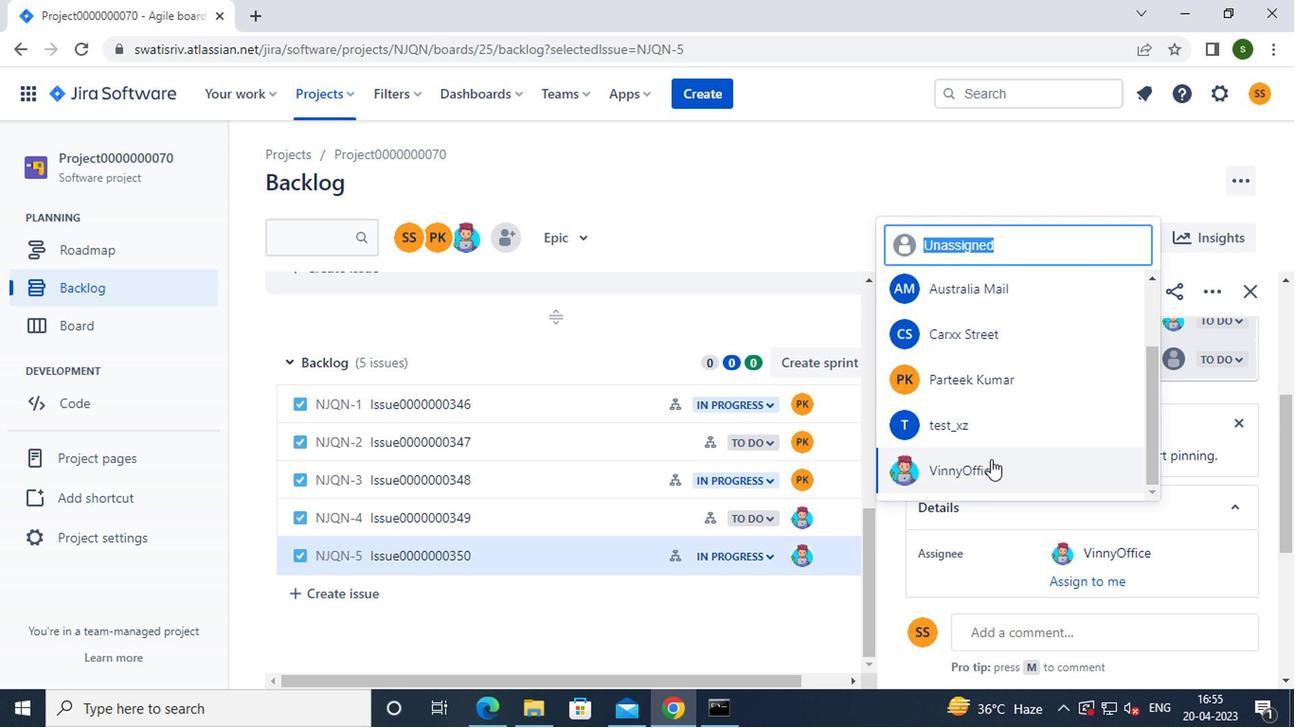 
Action: Mouse pressed left at (982, 472)
Screenshot: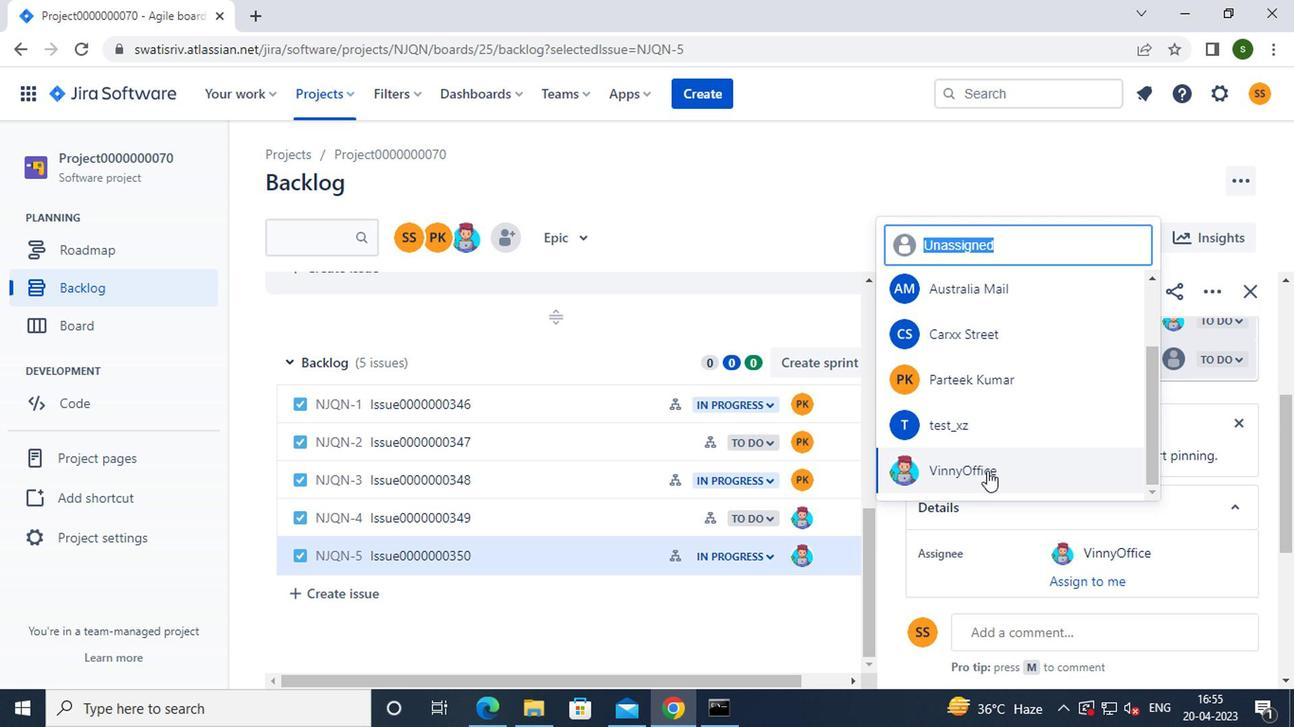 
Action: Mouse moved to (333, 103)
Screenshot: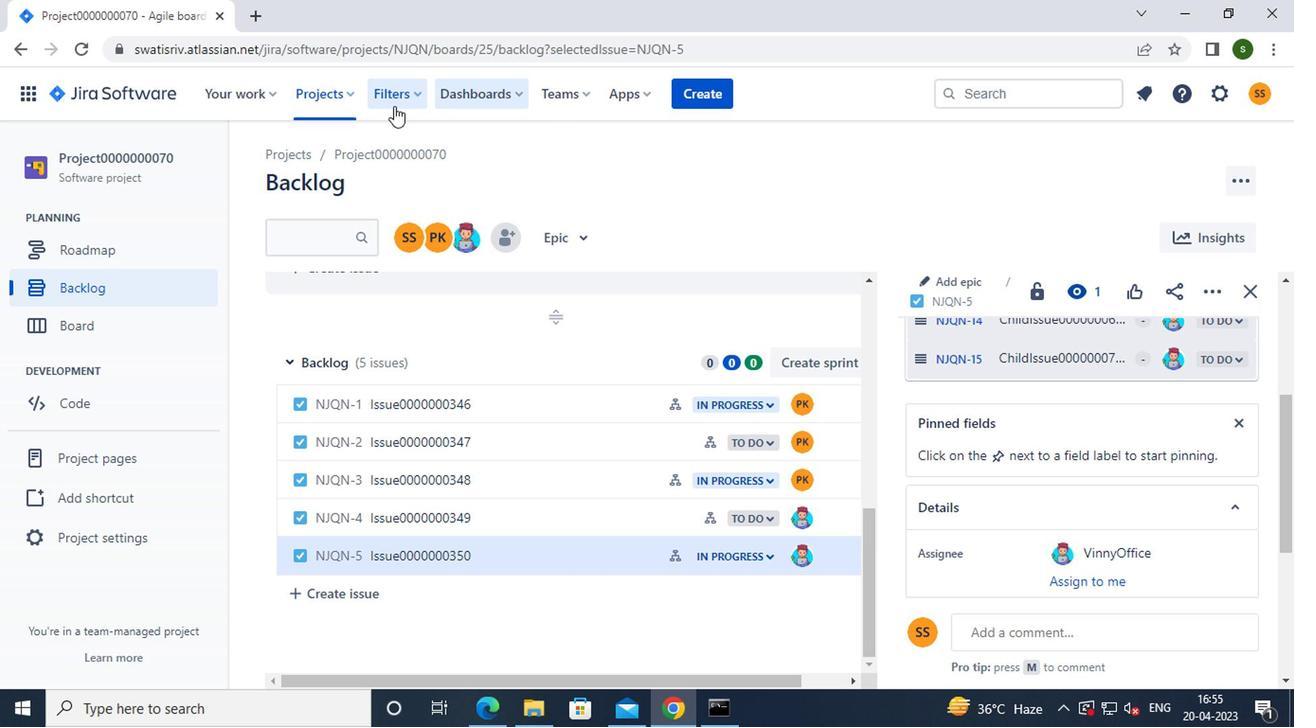 
Action: Mouse pressed left at (333, 103)
Screenshot: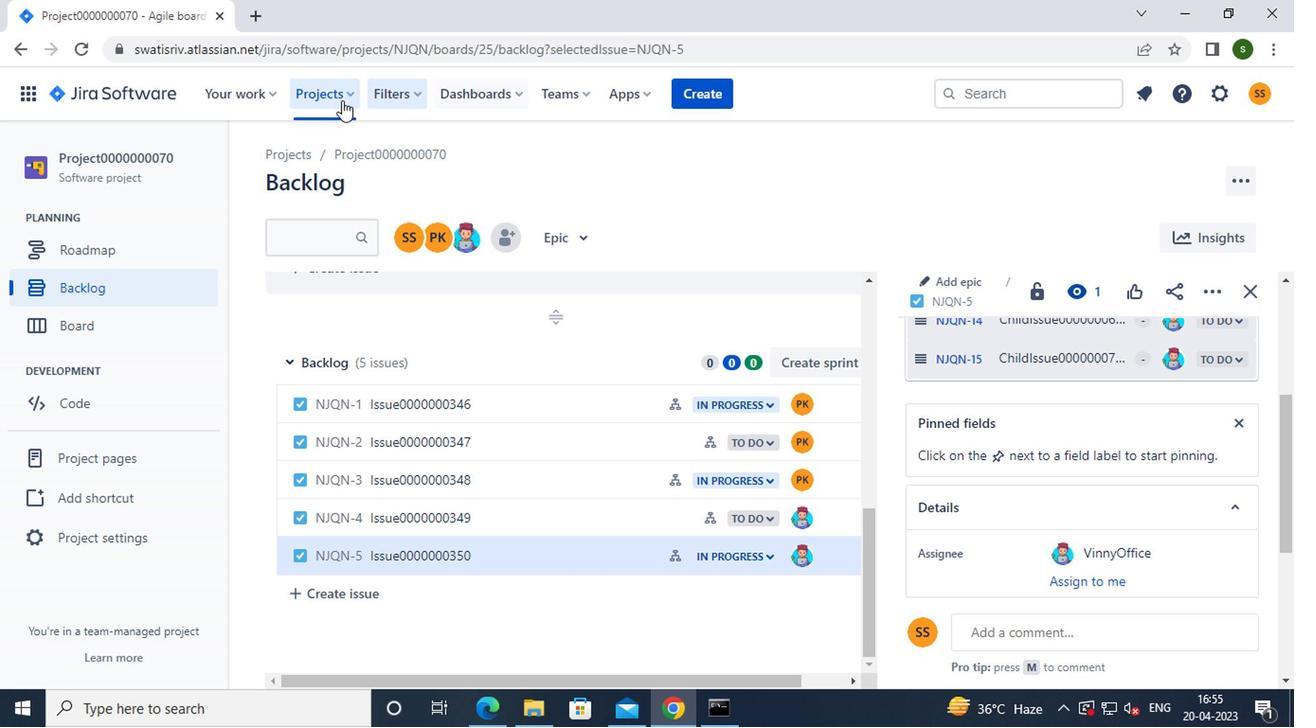 
Action: Mouse moved to (394, 216)
Screenshot: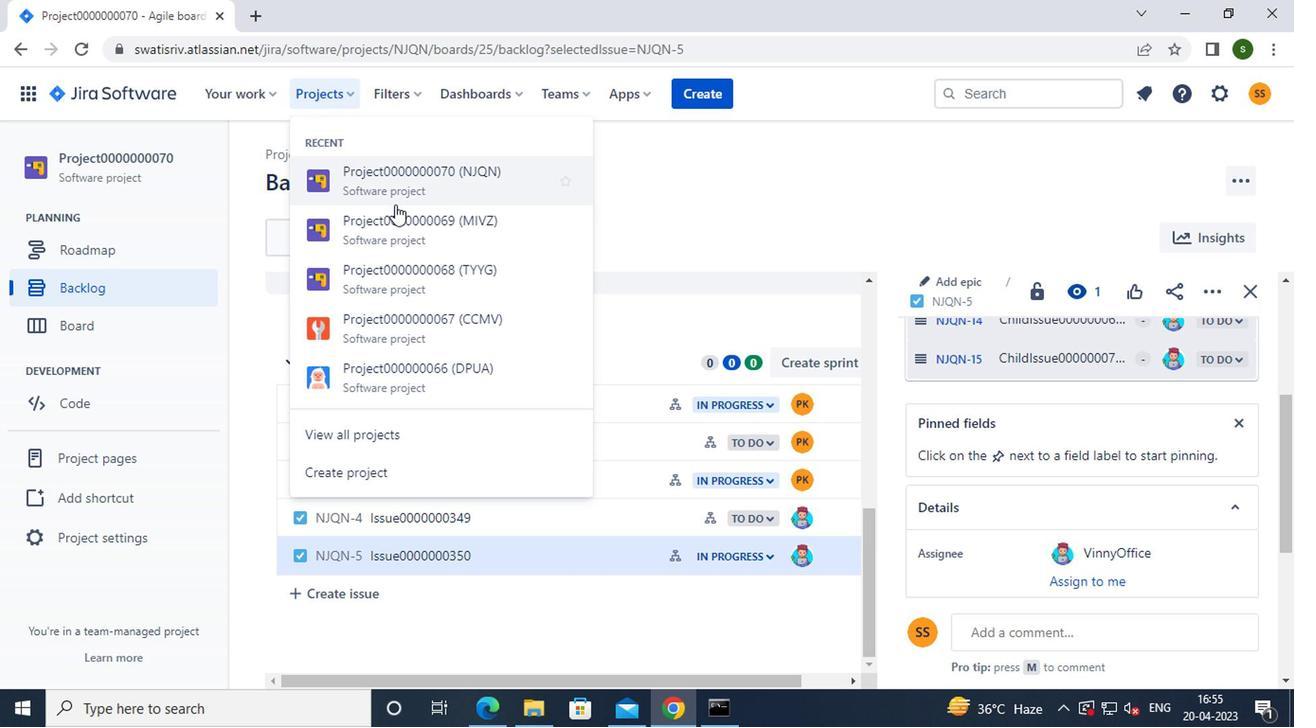 
Action: Mouse pressed left at (394, 216)
Screenshot: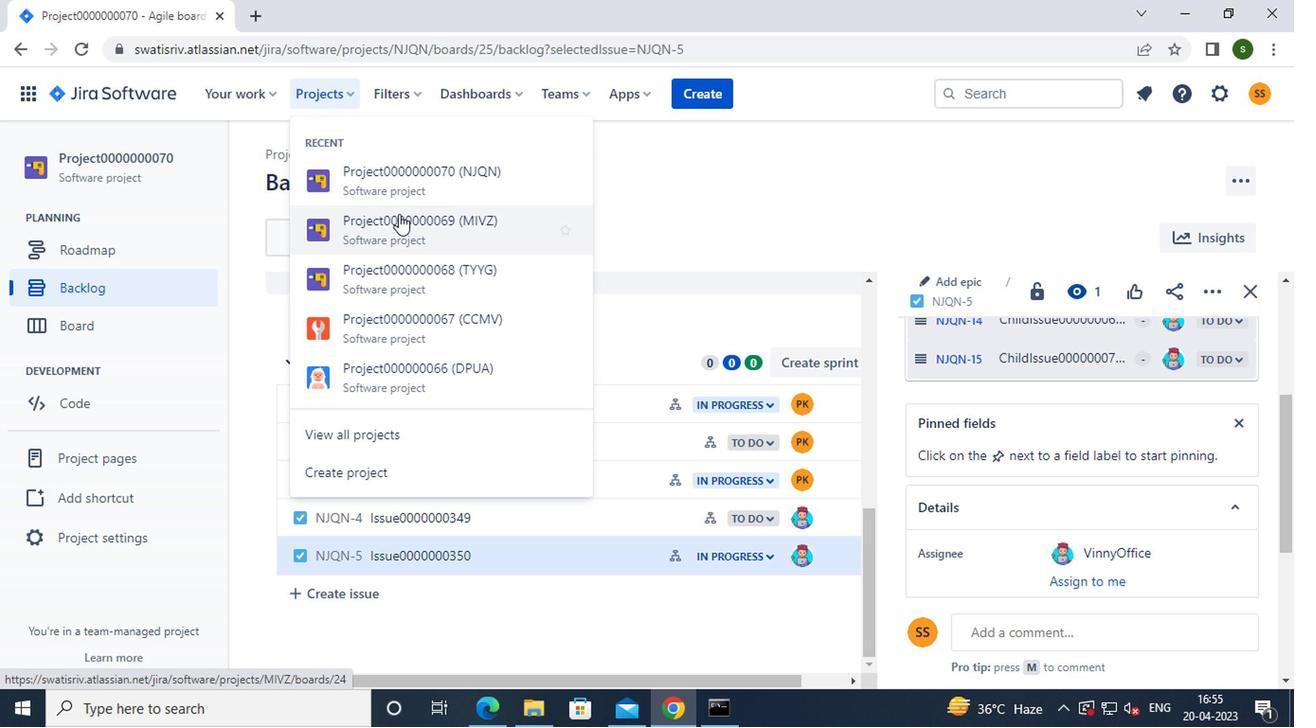 
Action: Mouse moved to (94, 289)
Screenshot: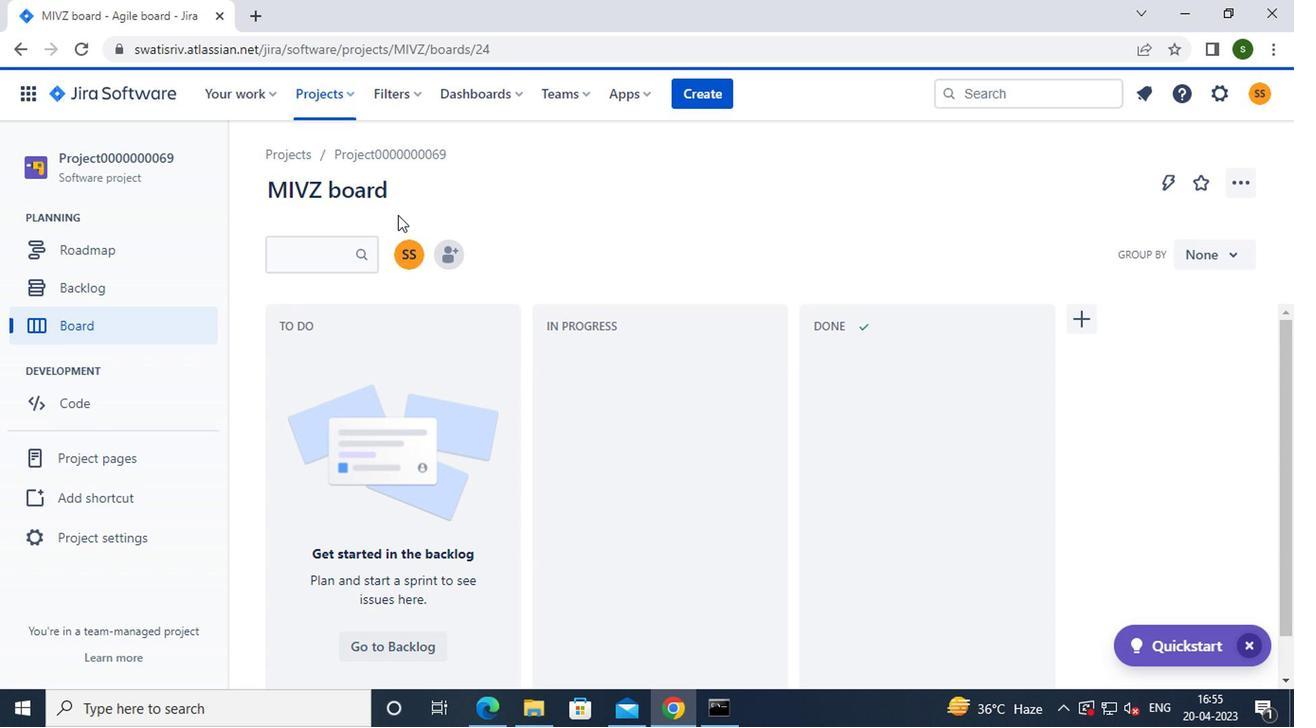 
Action: Mouse pressed left at (94, 289)
Screenshot: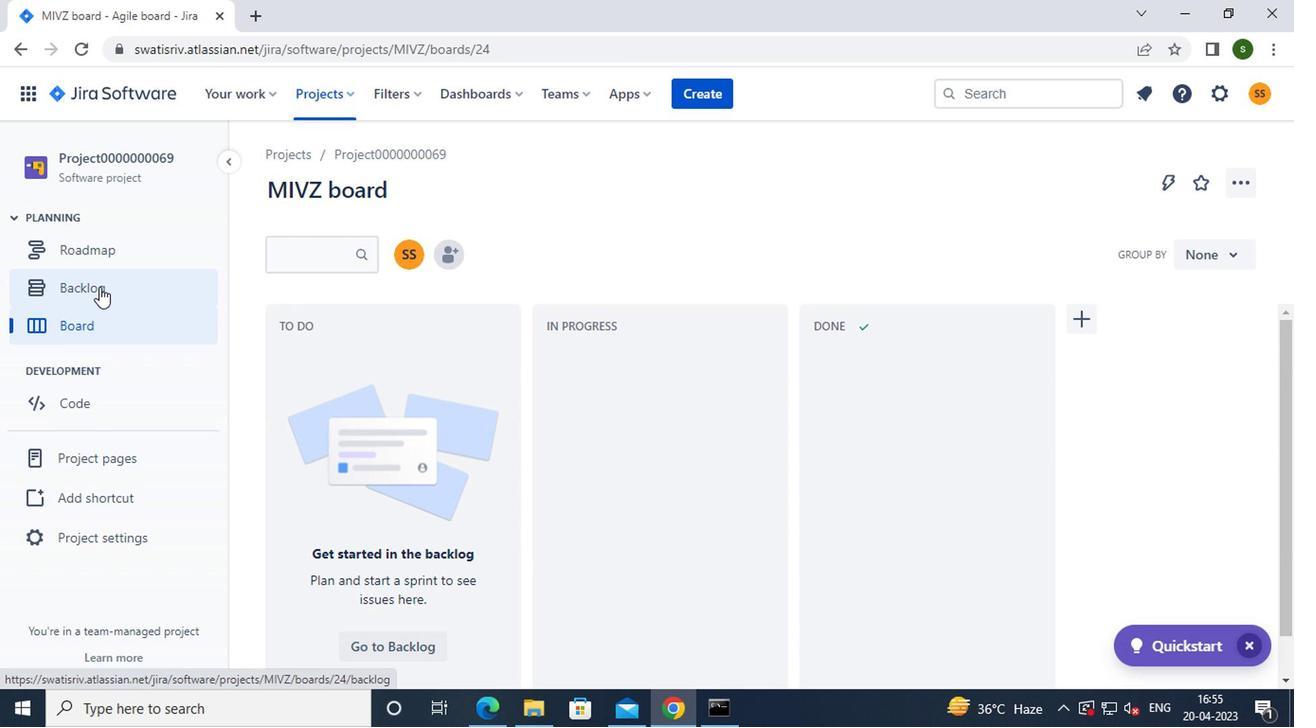 
Action: Mouse moved to (838, 320)
Screenshot: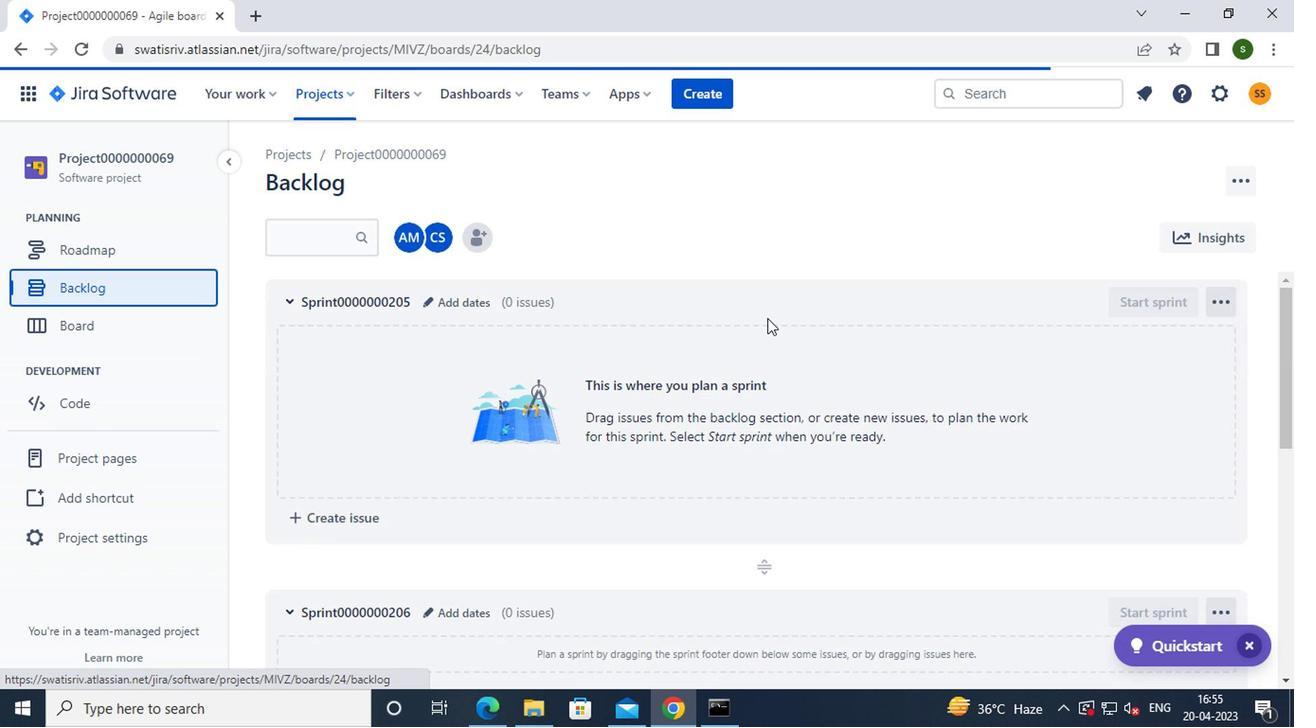 
Action: Mouse scrolled (838, 319) with delta (0, 0)
Screenshot: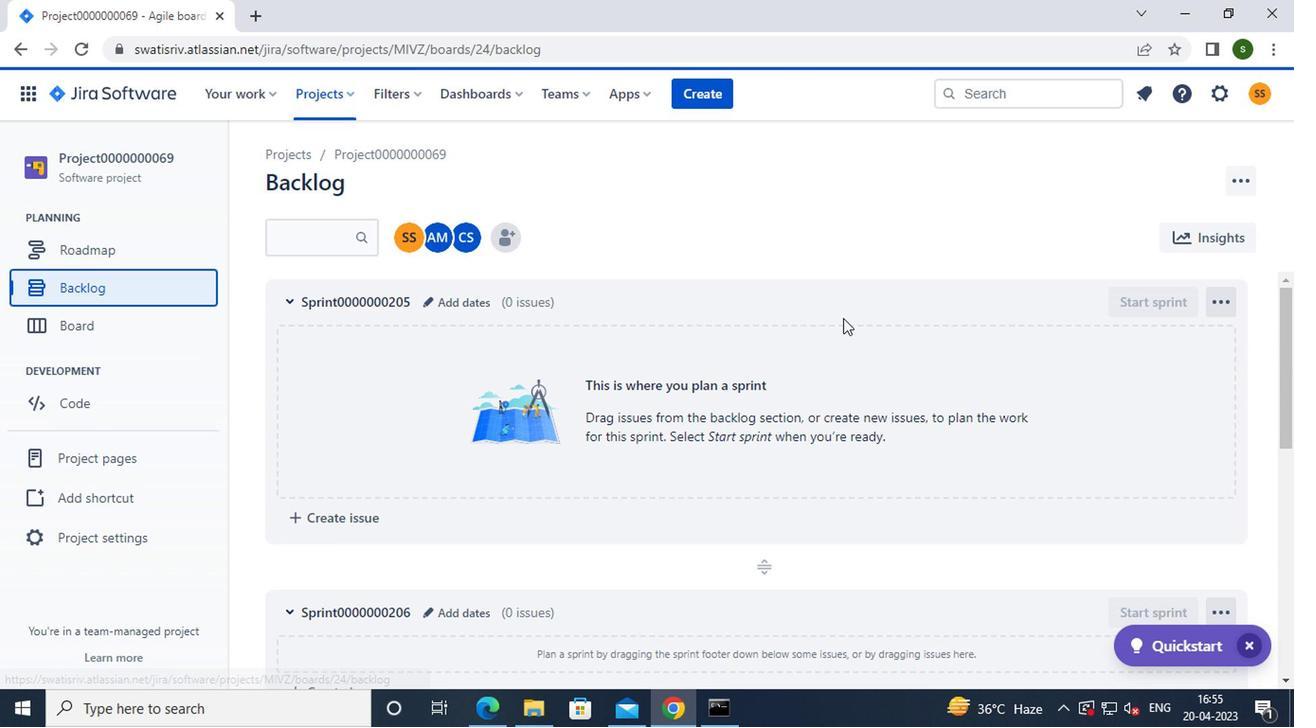 
Action: Mouse scrolled (838, 319) with delta (0, 0)
Screenshot: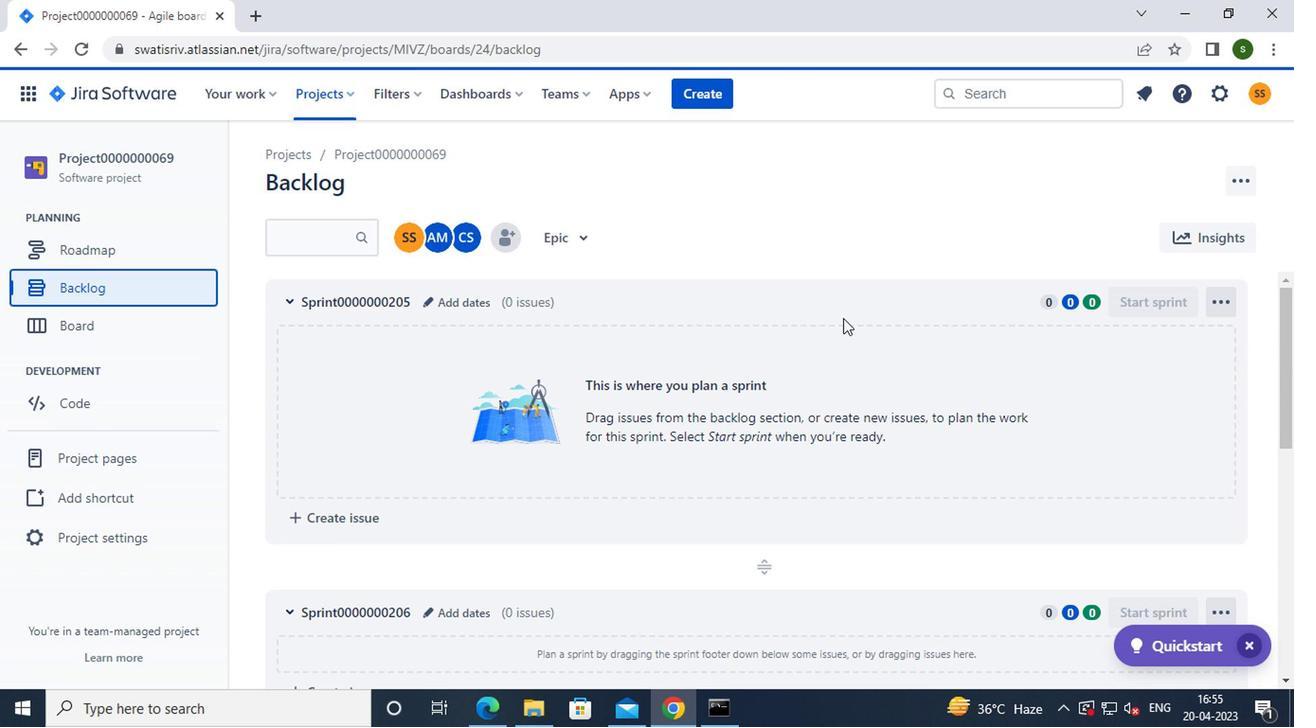 
Action: Mouse scrolled (838, 319) with delta (0, 0)
Screenshot: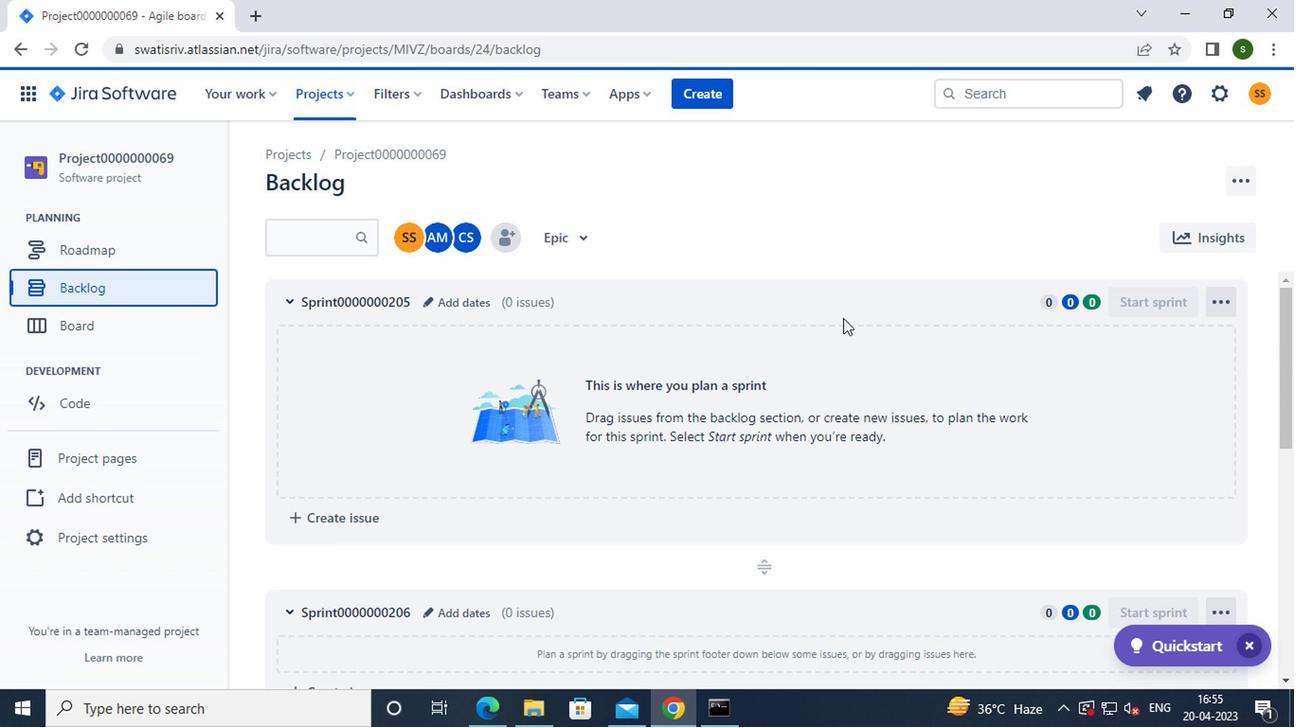 
Action: Mouse scrolled (838, 319) with delta (0, 0)
Screenshot: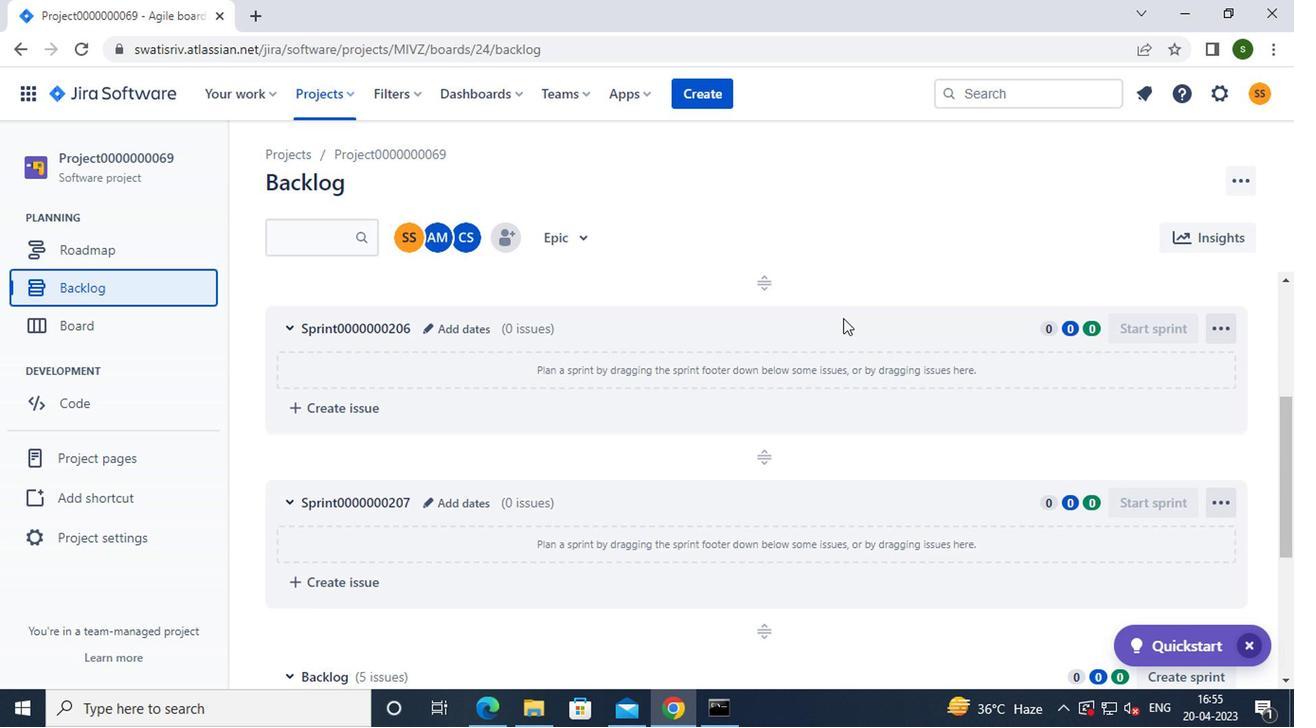 
Action: Mouse scrolled (838, 319) with delta (0, 0)
Screenshot: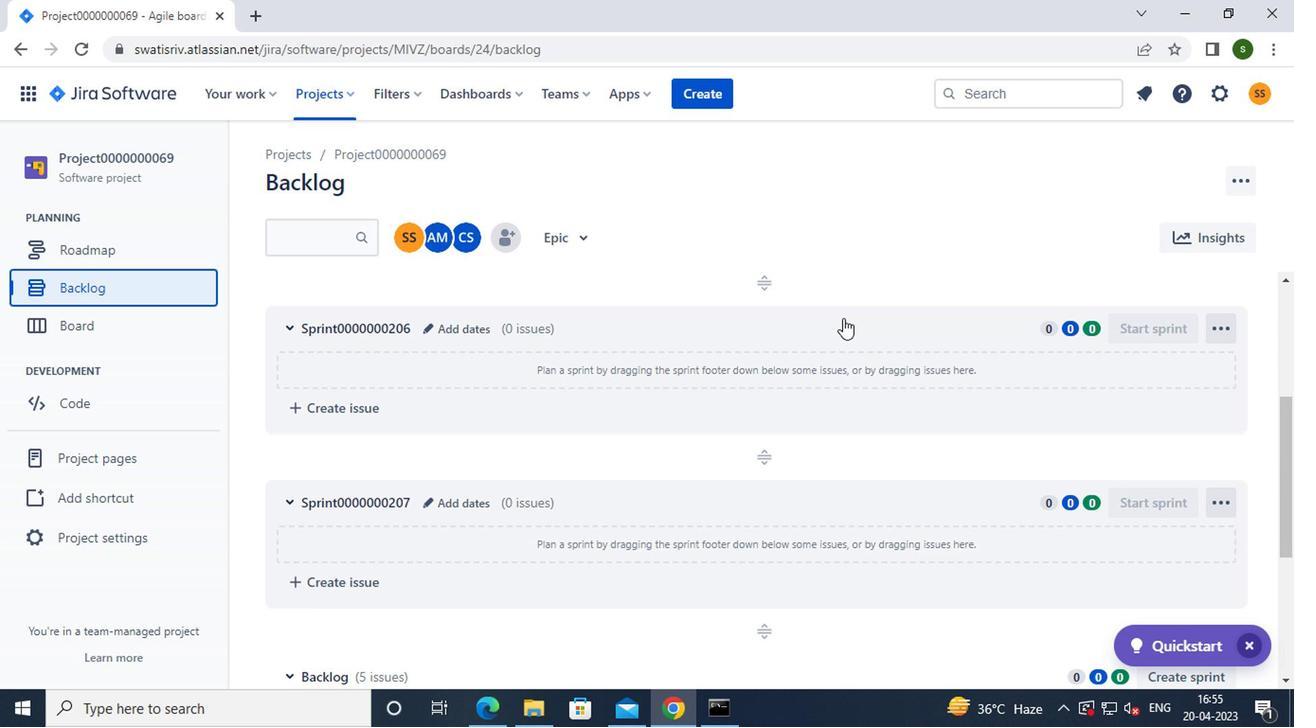 
Action: Mouse scrolled (838, 319) with delta (0, 0)
Screenshot: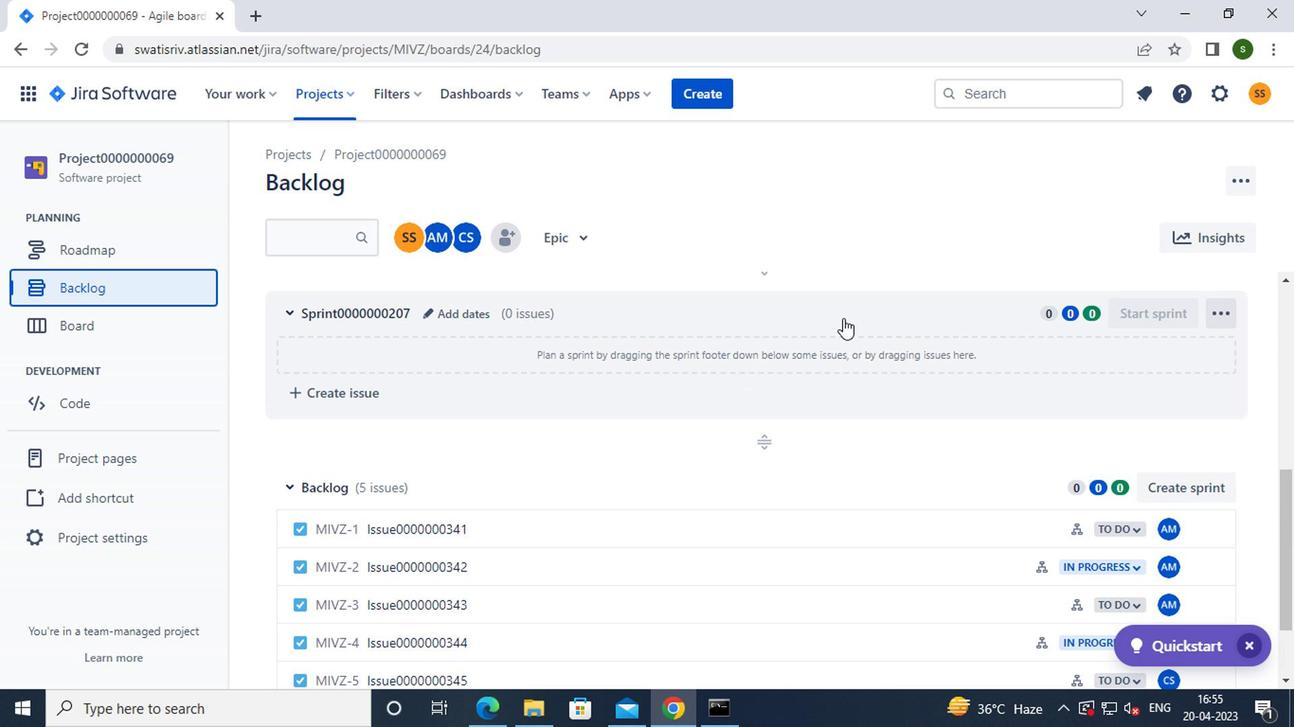 
Action: Mouse moved to (1200, 434)
Screenshot: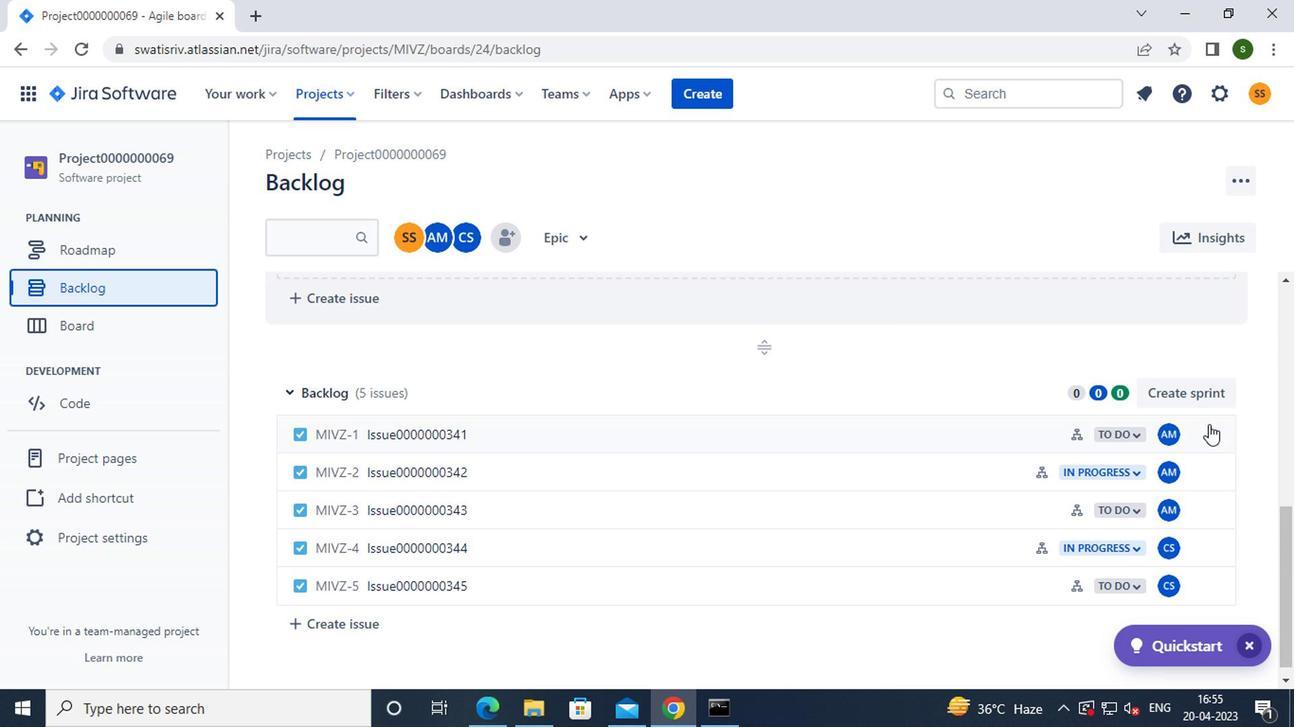 
Action: Mouse pressed left at (1200, 434)
Screenshot: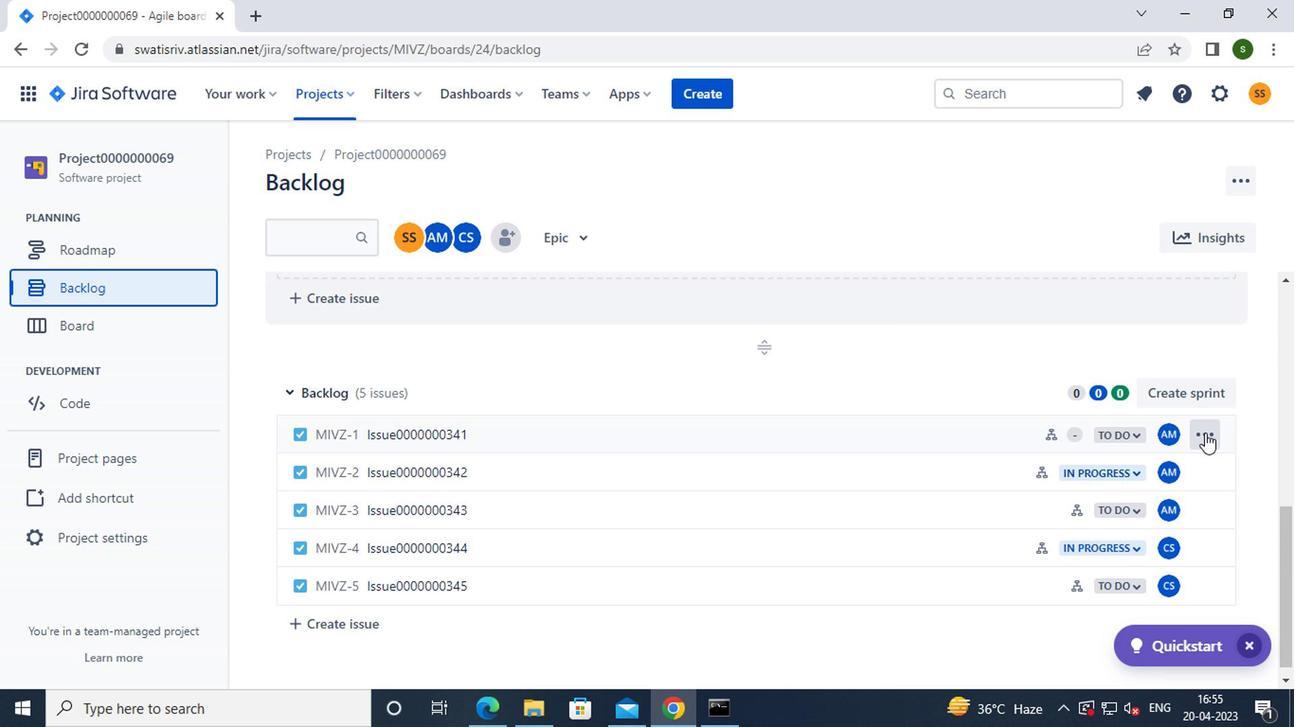 
Action: Mouse moved to (1138, 293)
Screenshot: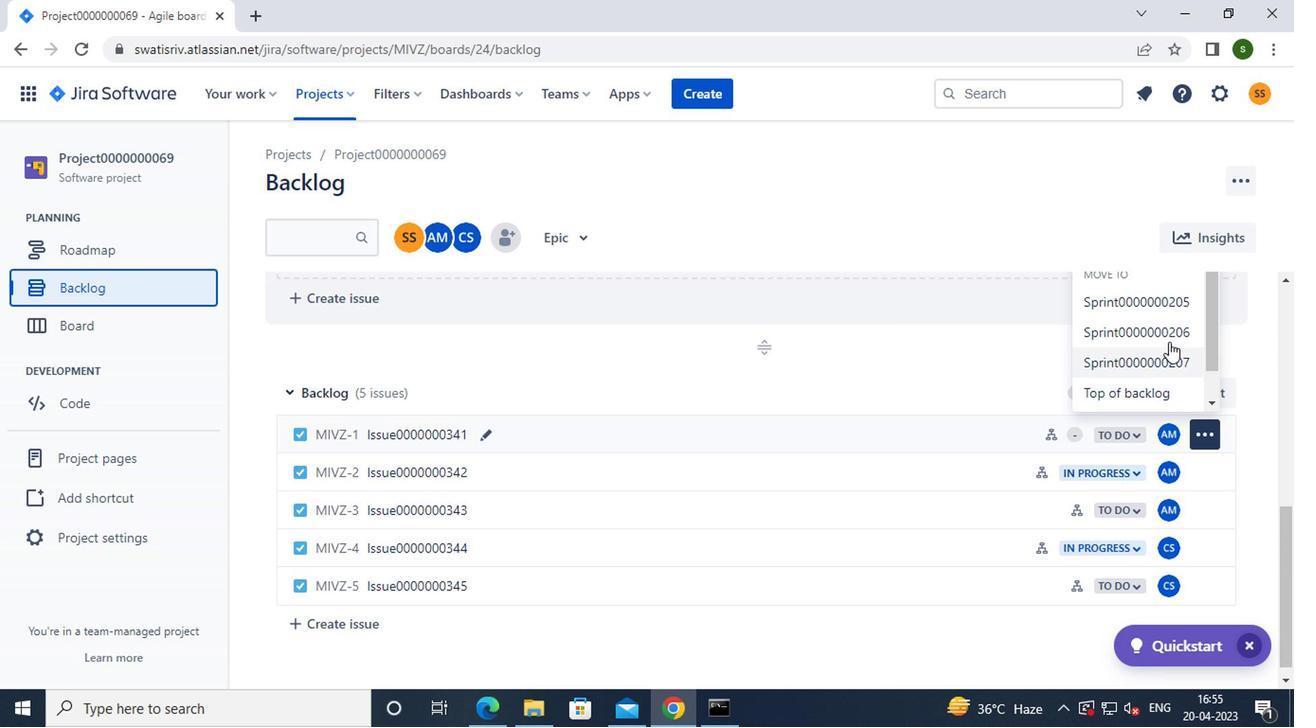 
Action: Mouse pressed left at (1138, 293)
Screenshot: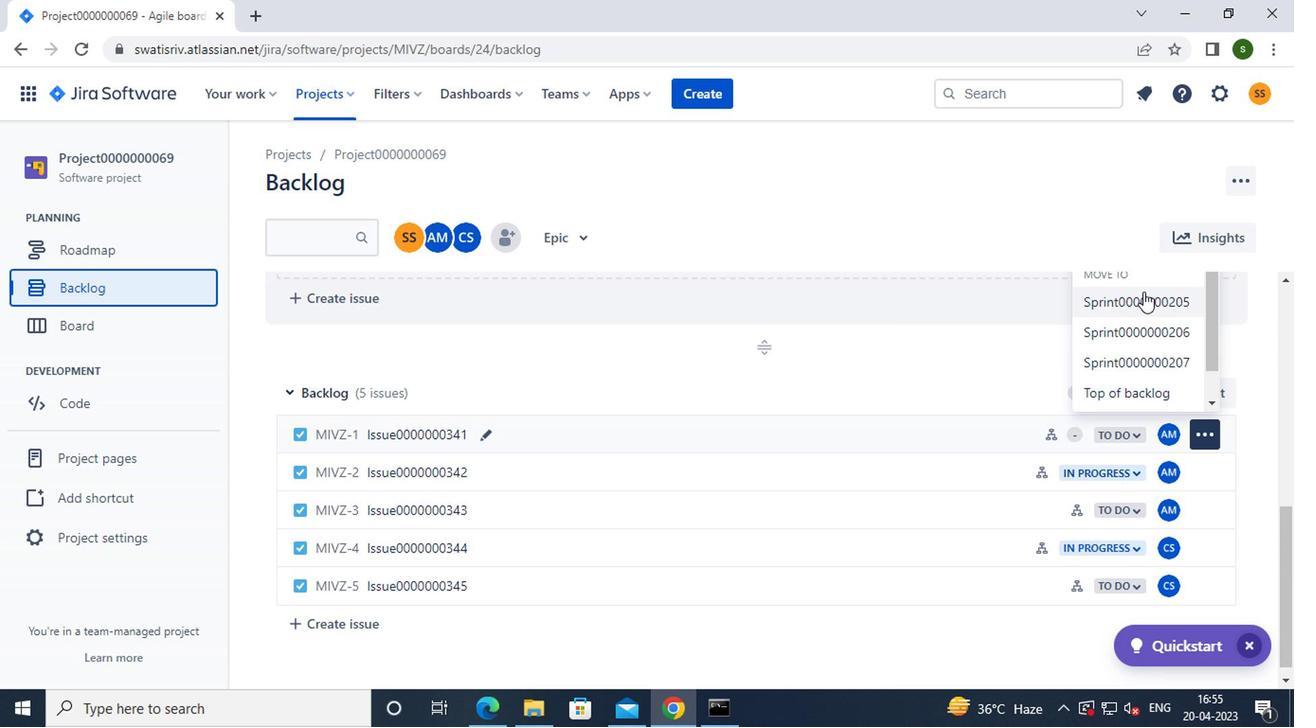 
Action: Mouse moved to (899, 197)
Screenshot: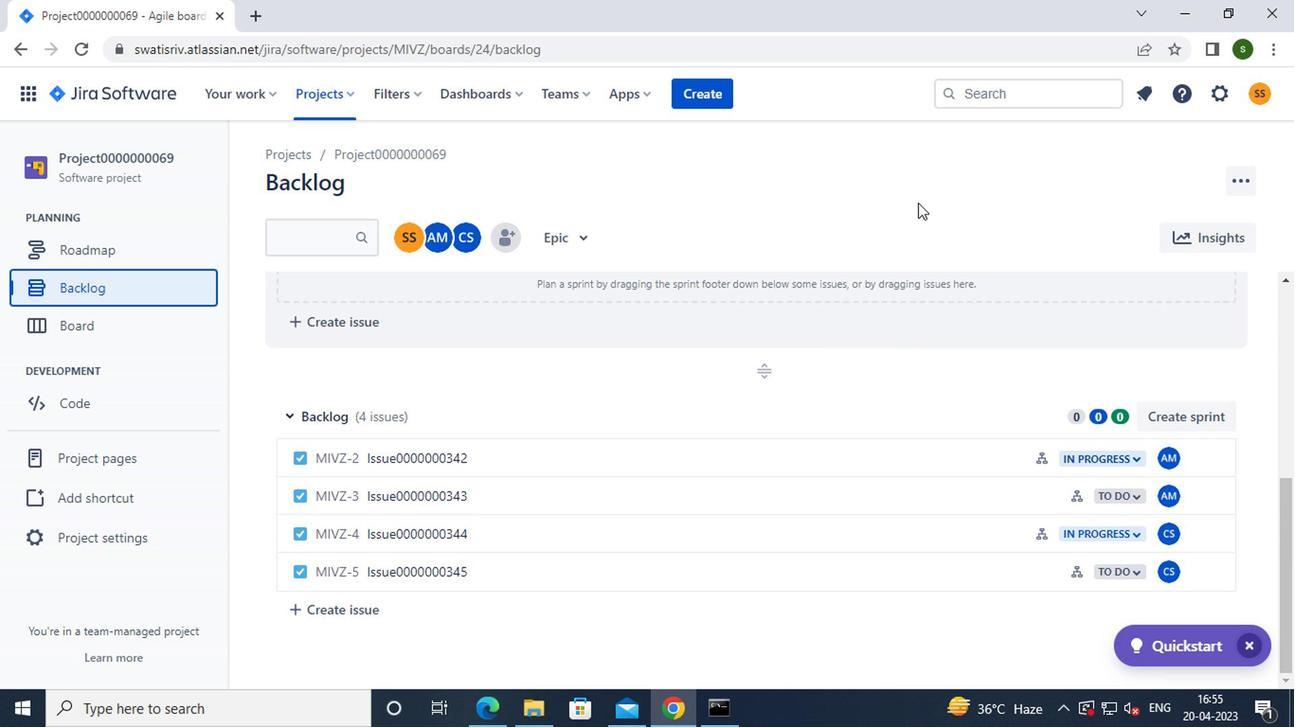 
